 Task: Create a rule when a start date between 1 and 7 working days from now is removed from a card by anyone except me.
Action: Mouse moved to (1374, 115)
Screenshot: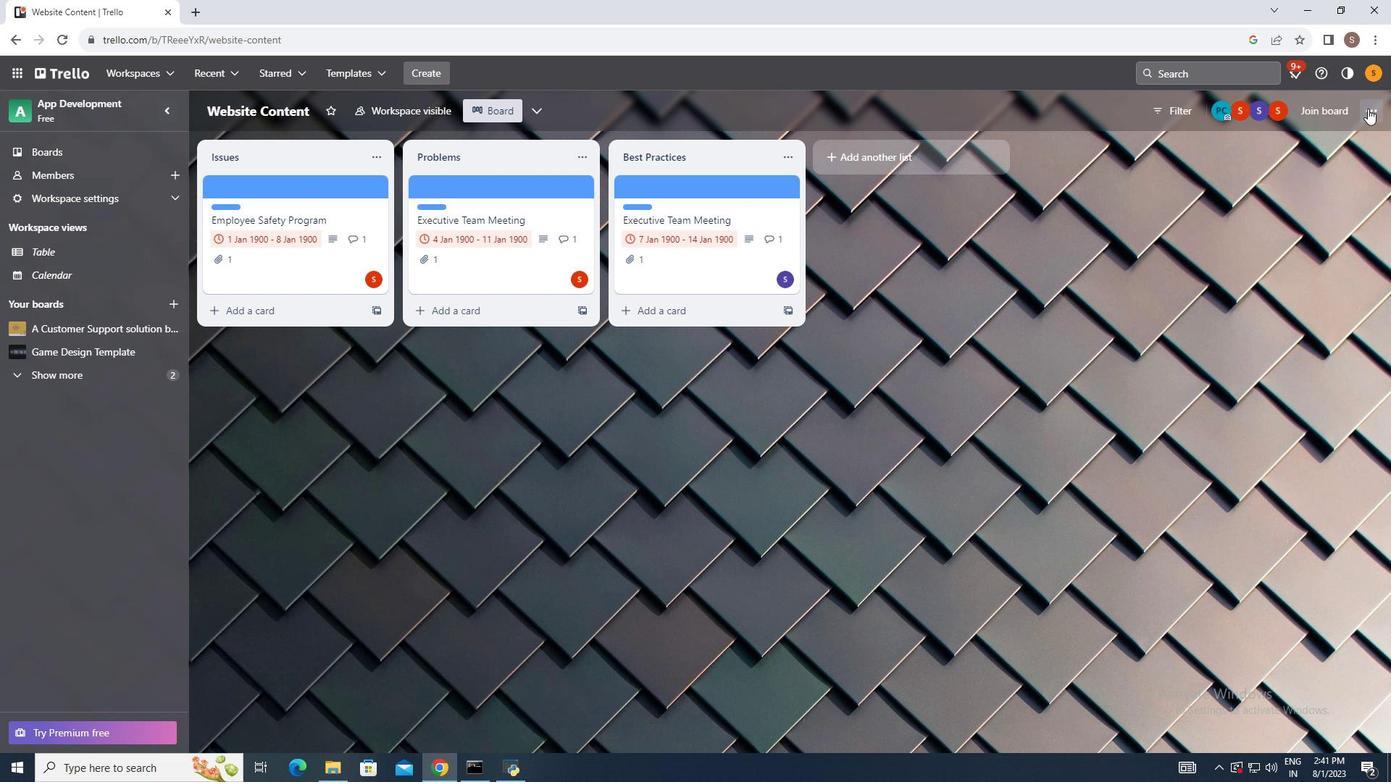 
Action: Mouse pressed left at (1374, 115)
Screenshot: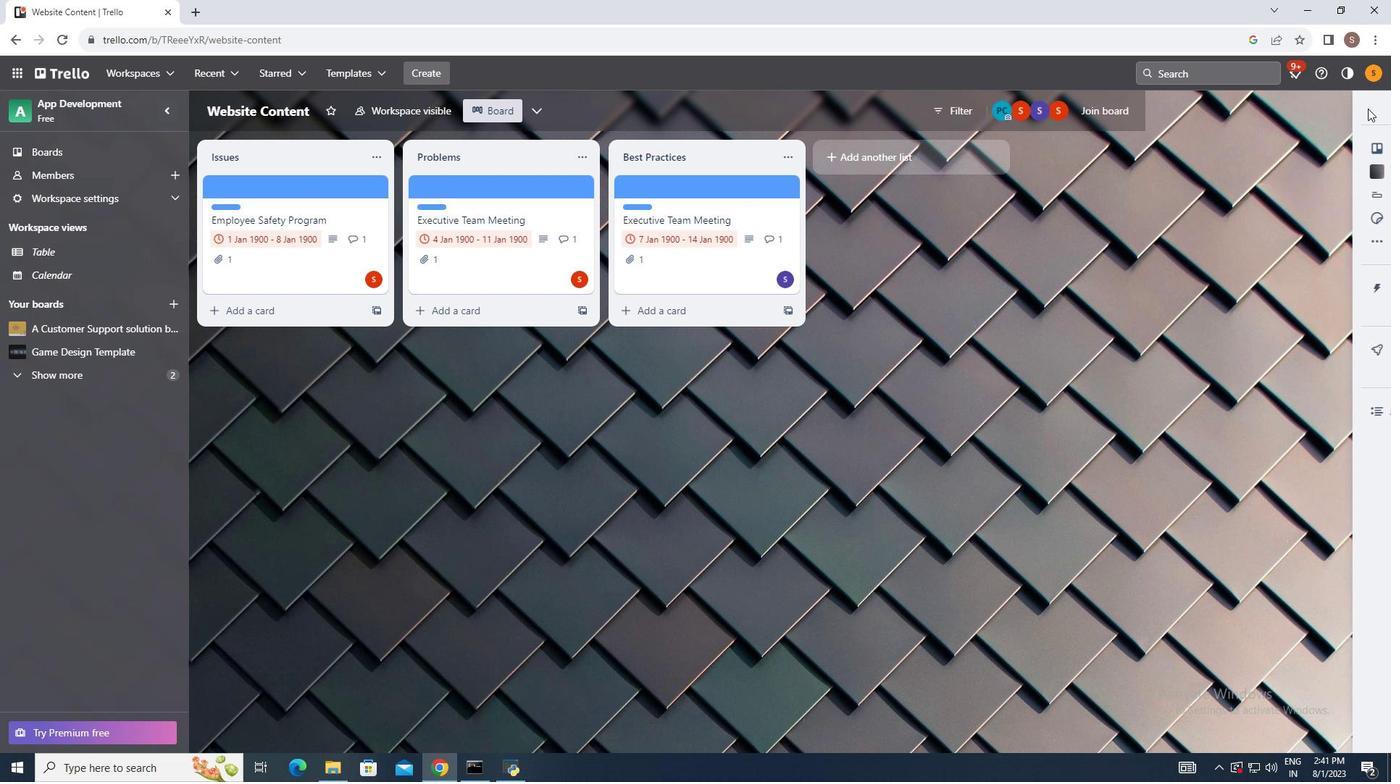 
Action: Mouse moved to (1236, 294)
Screenshot: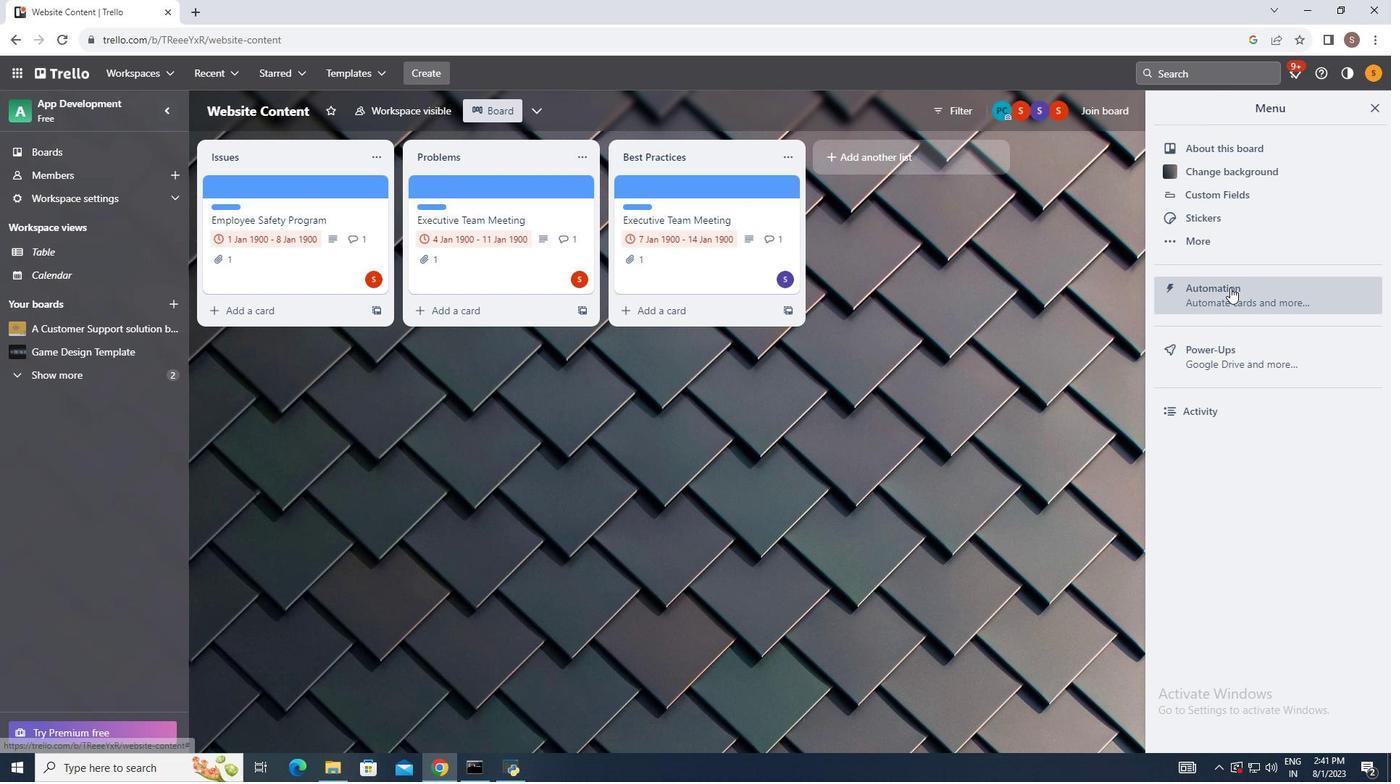 
Action: Mouse pressed left at (1236, 294)
Screenshot: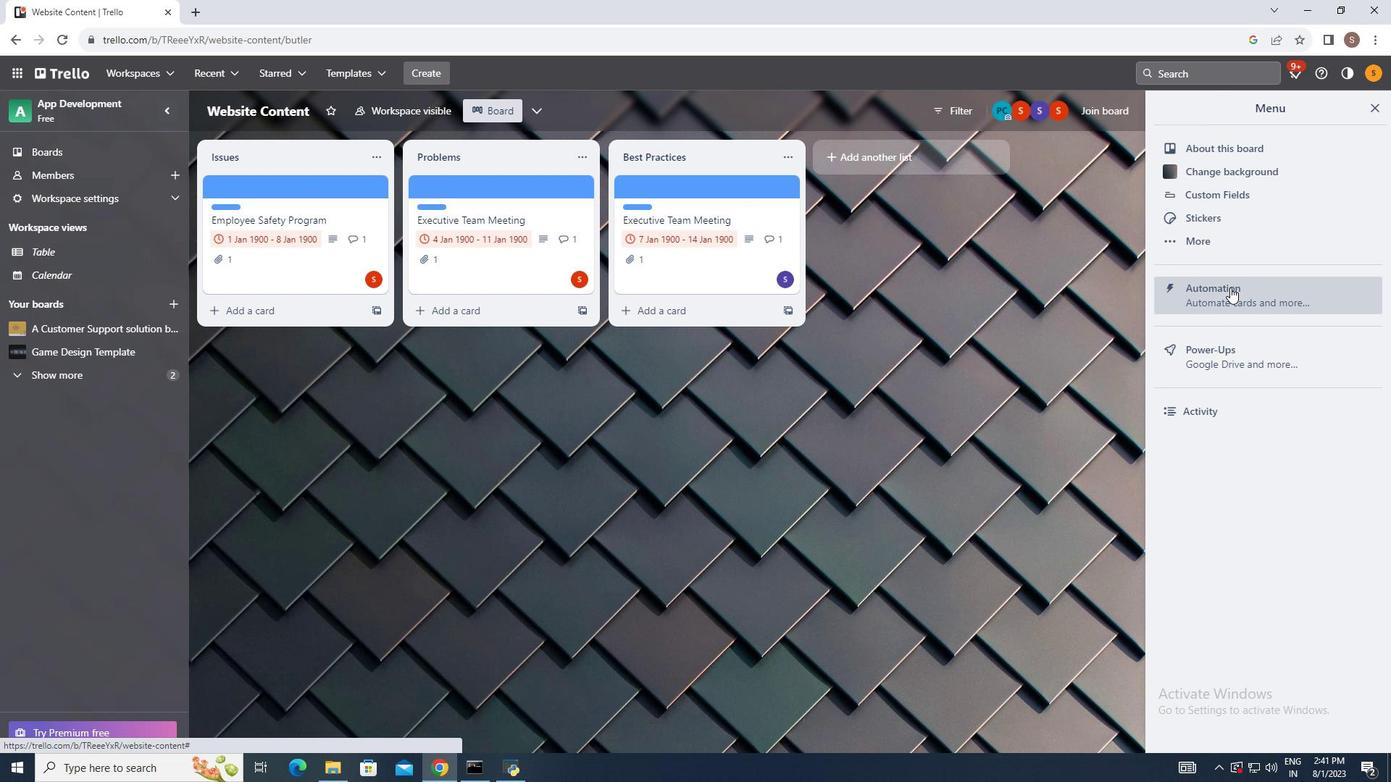 
Action: Mouse moved to (285, 249)
Screenshot: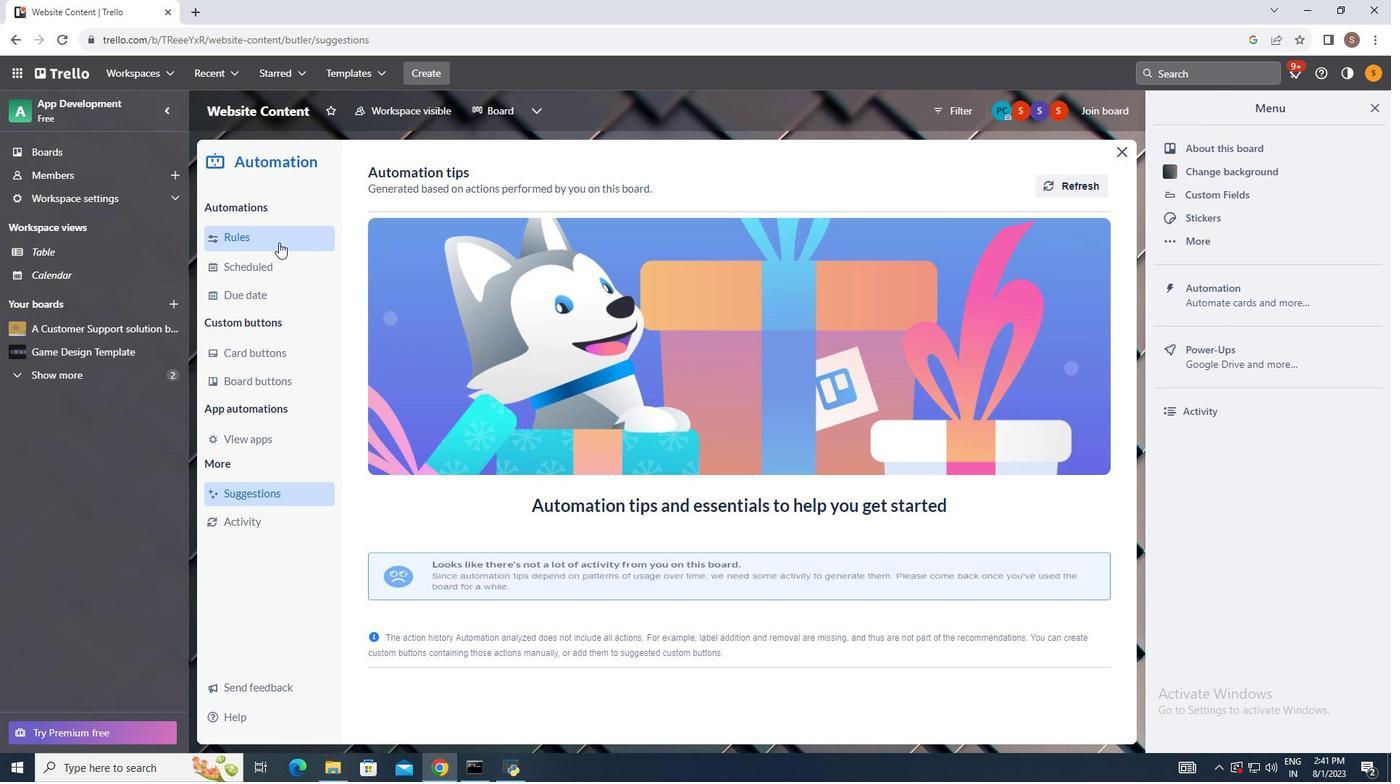
Action: Mouse pressed left at (285, 249)
Screenshot: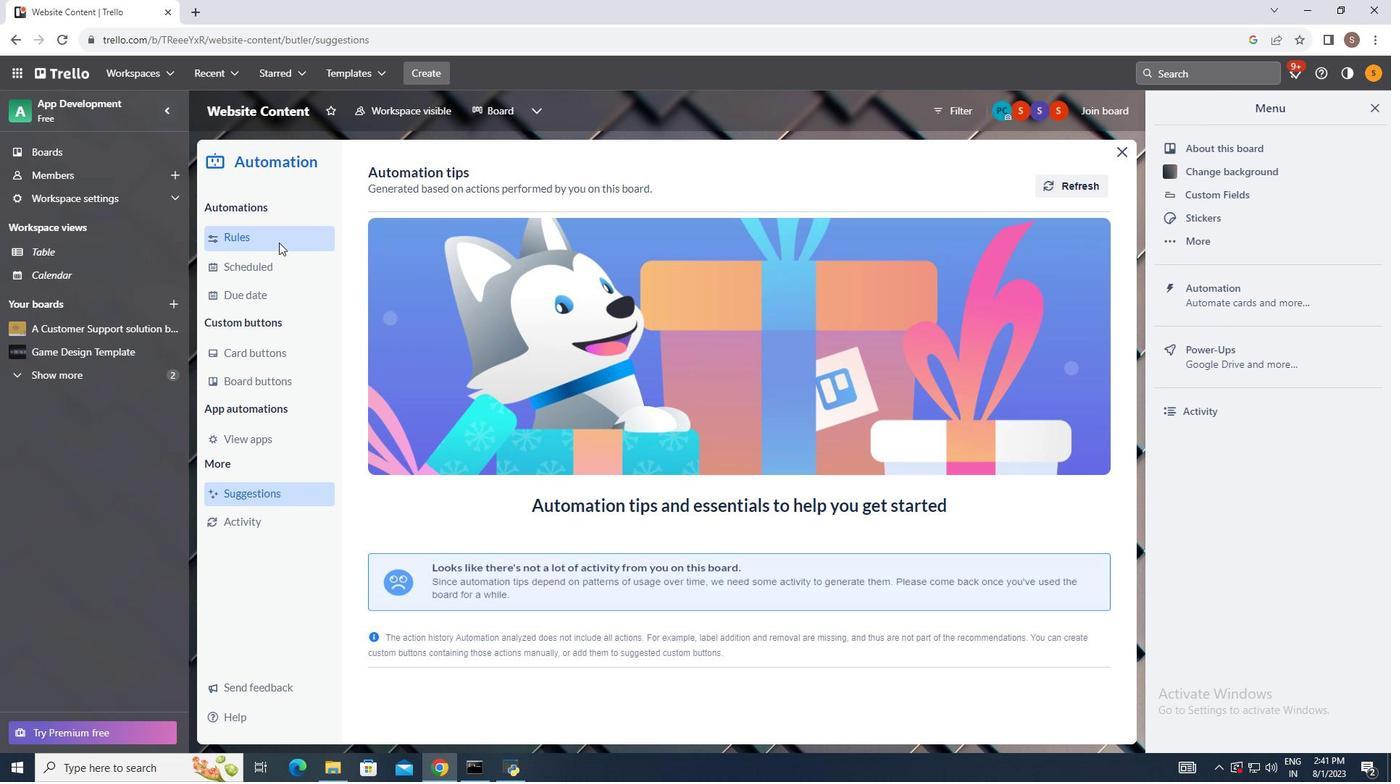 
Action: Mouse moved to (988, 183)
Screenshot: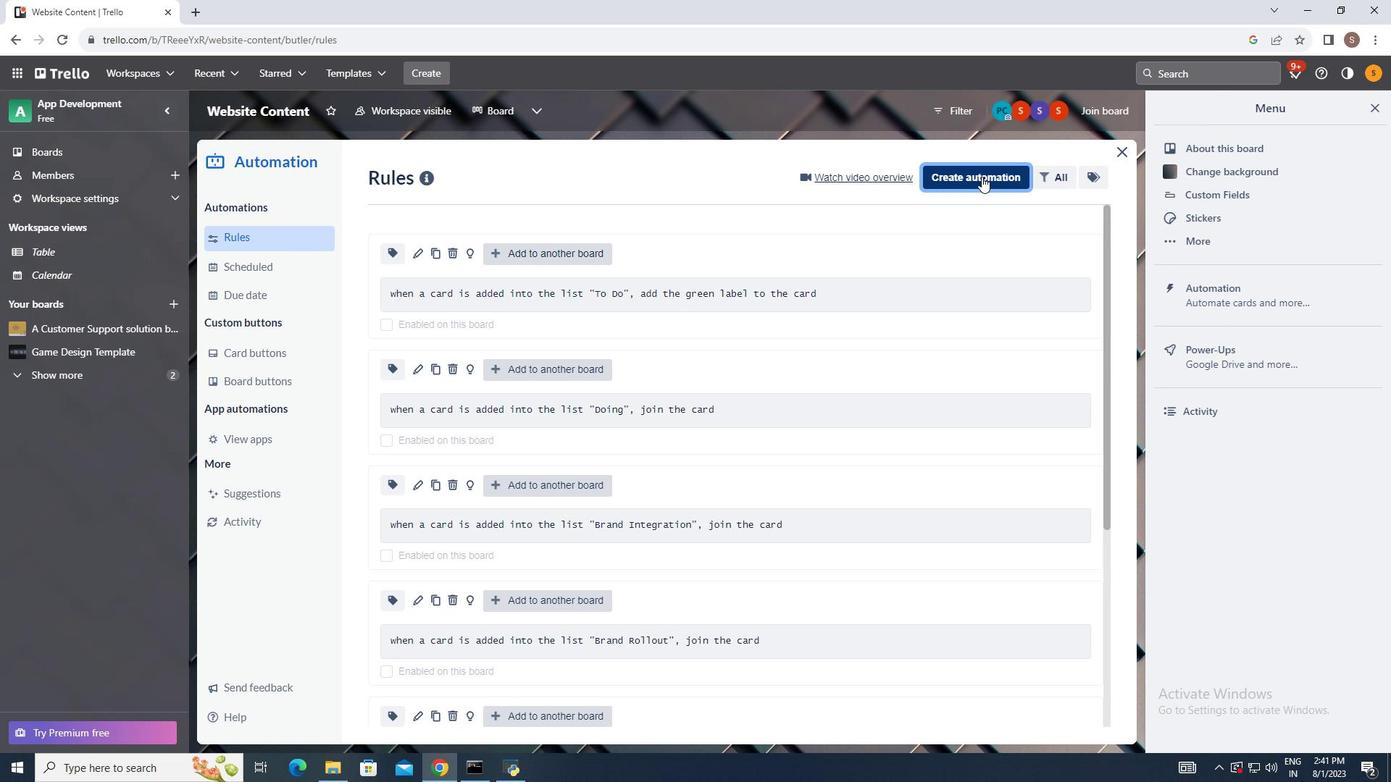 
Action: Mouse pressed left at (988, 183)
Screenshot: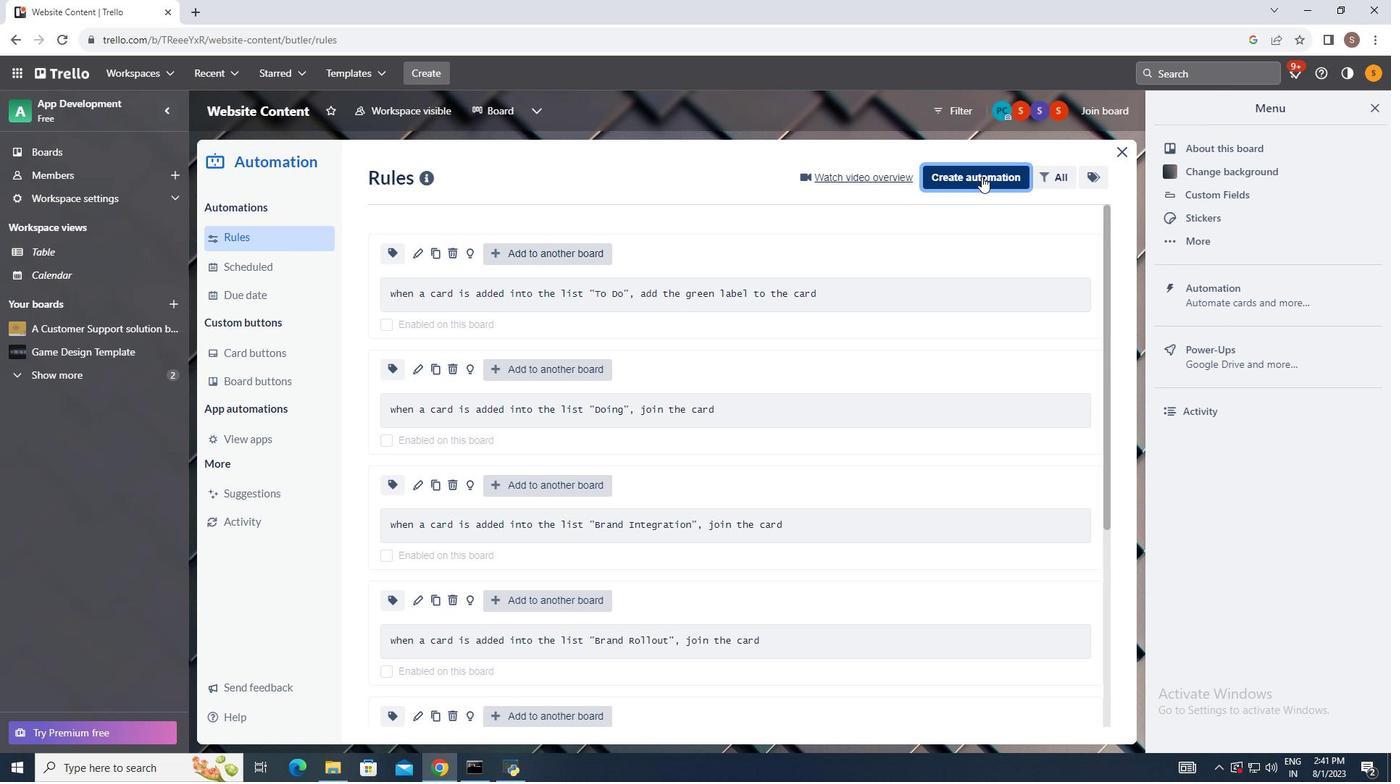 
Action: Mouse moved to (726, 317)
Screenshot: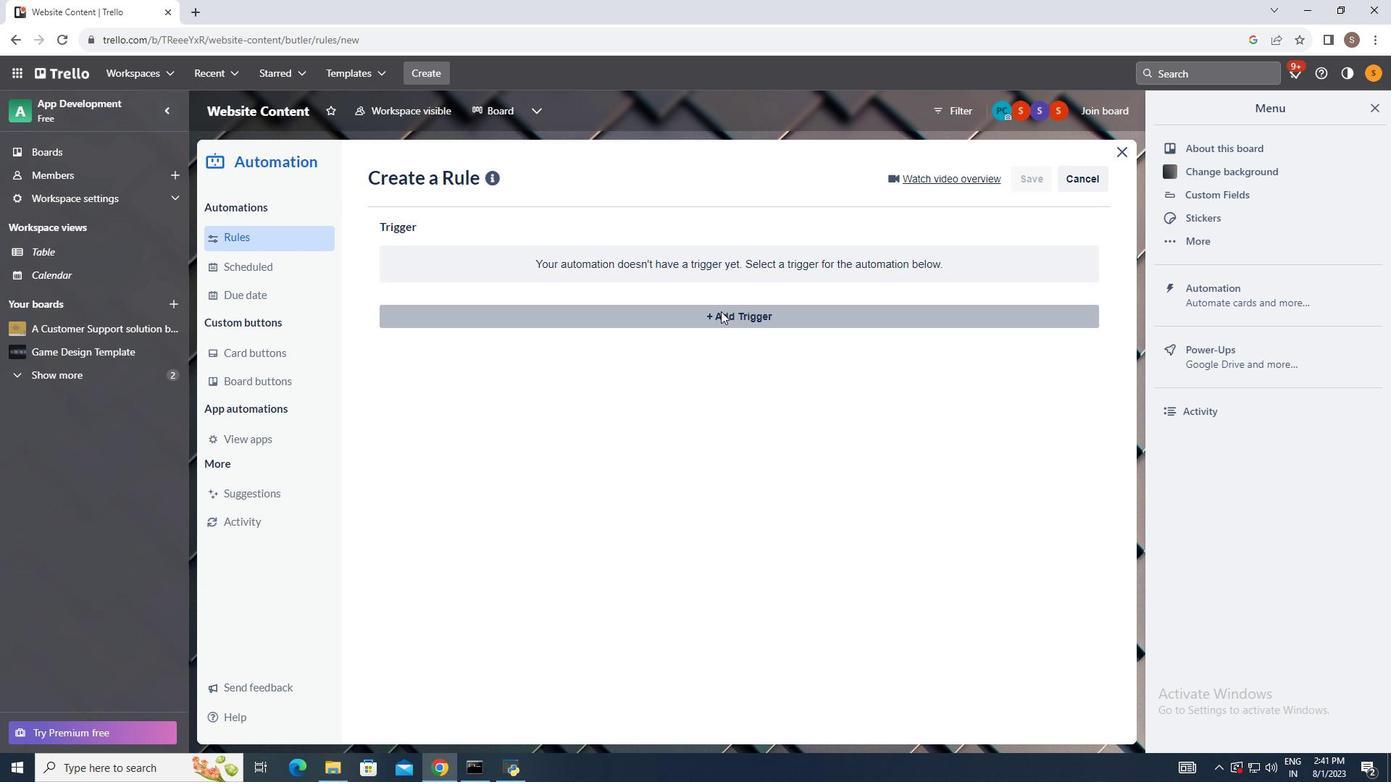 
Action: Mouse pressed left at (726, 317)
Screenshot: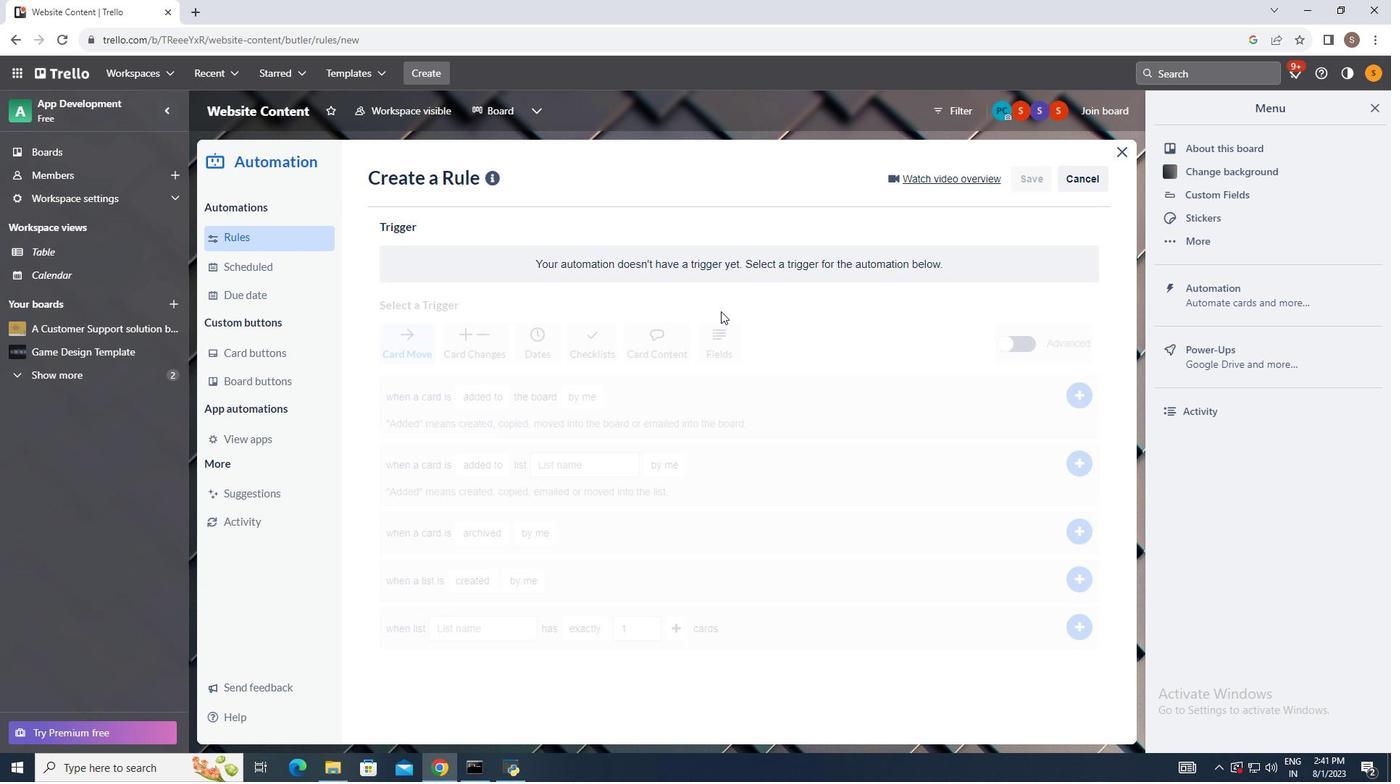 
Action: Mouse moved to (552, 378)
Screenshot: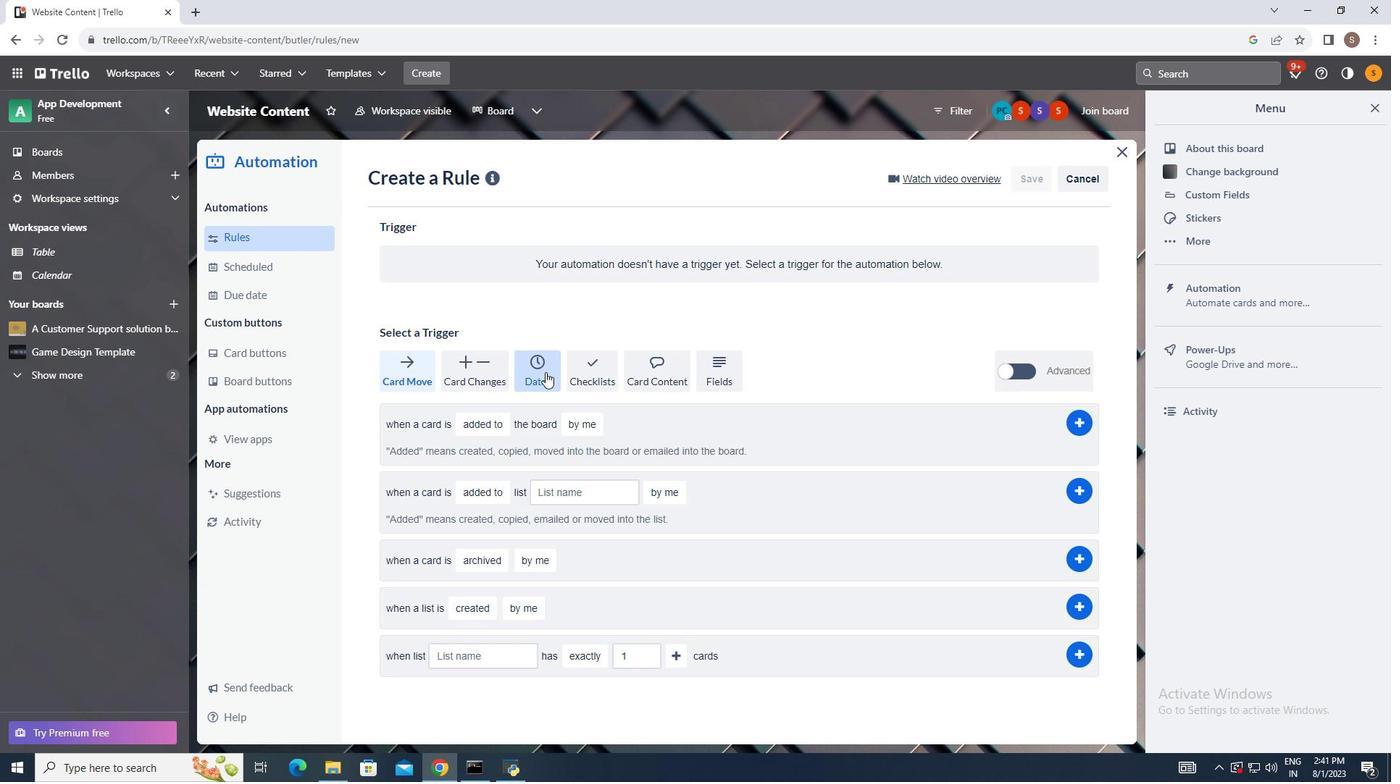 
Action: Mouse pressed left at (552, 378)
Screenshot: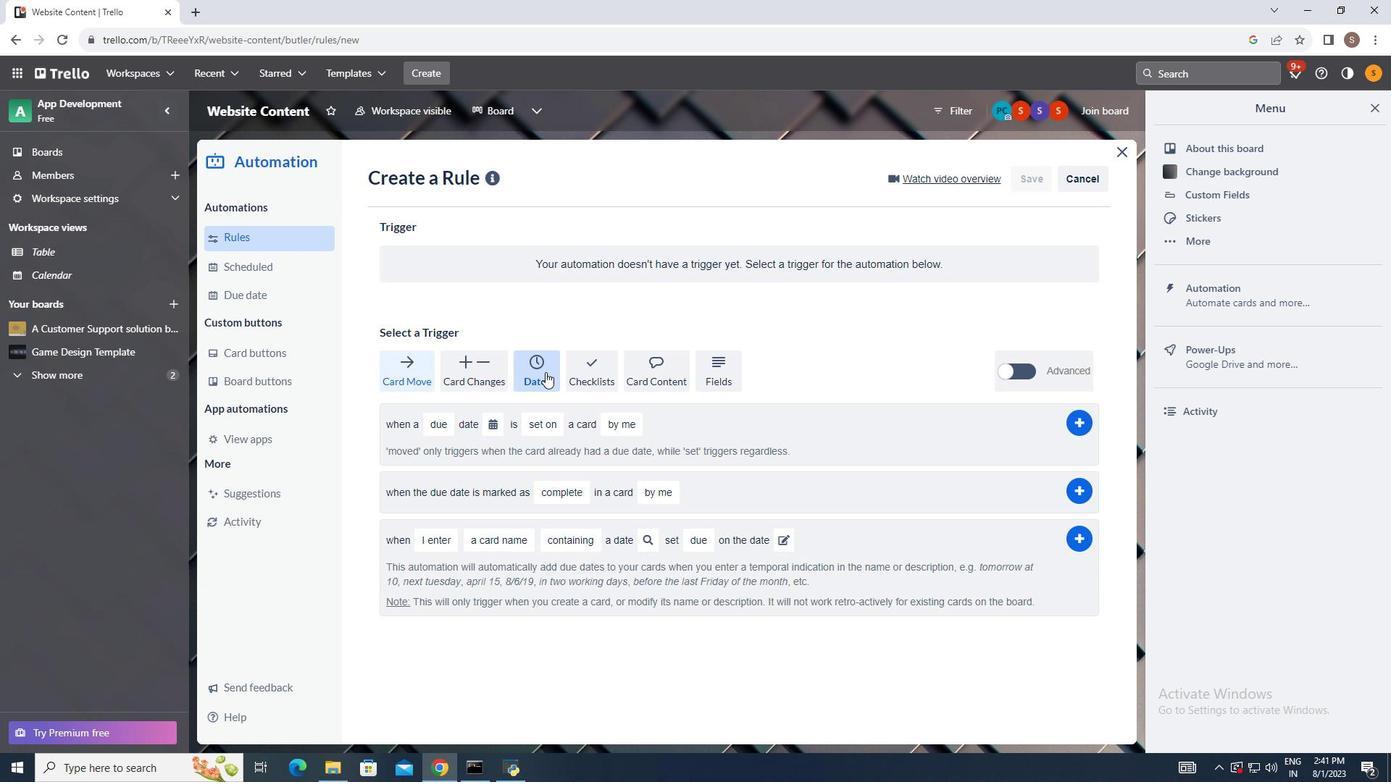 
Action: Mouse moved to (452, 424)
Screenshot: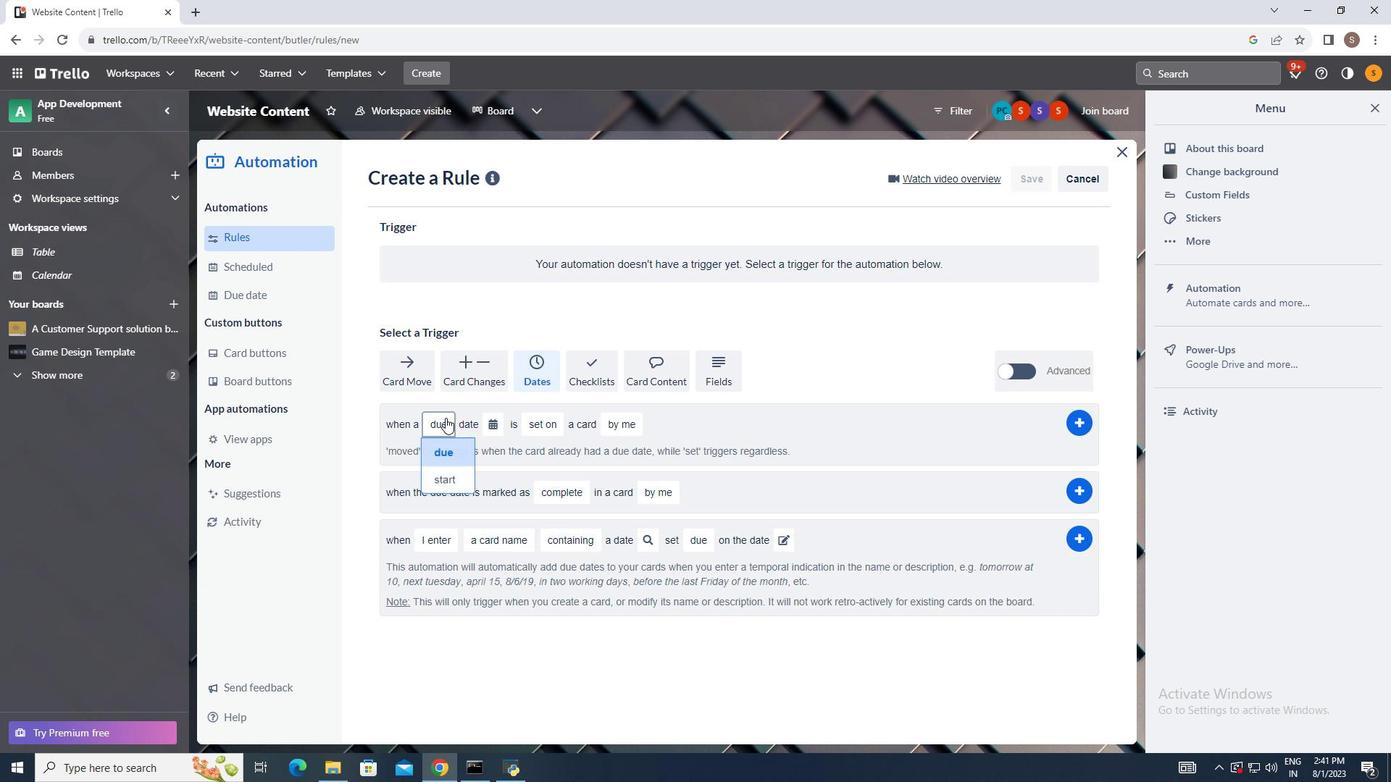 
Action: Mouse pressed left at (452, 424)
Screenshot: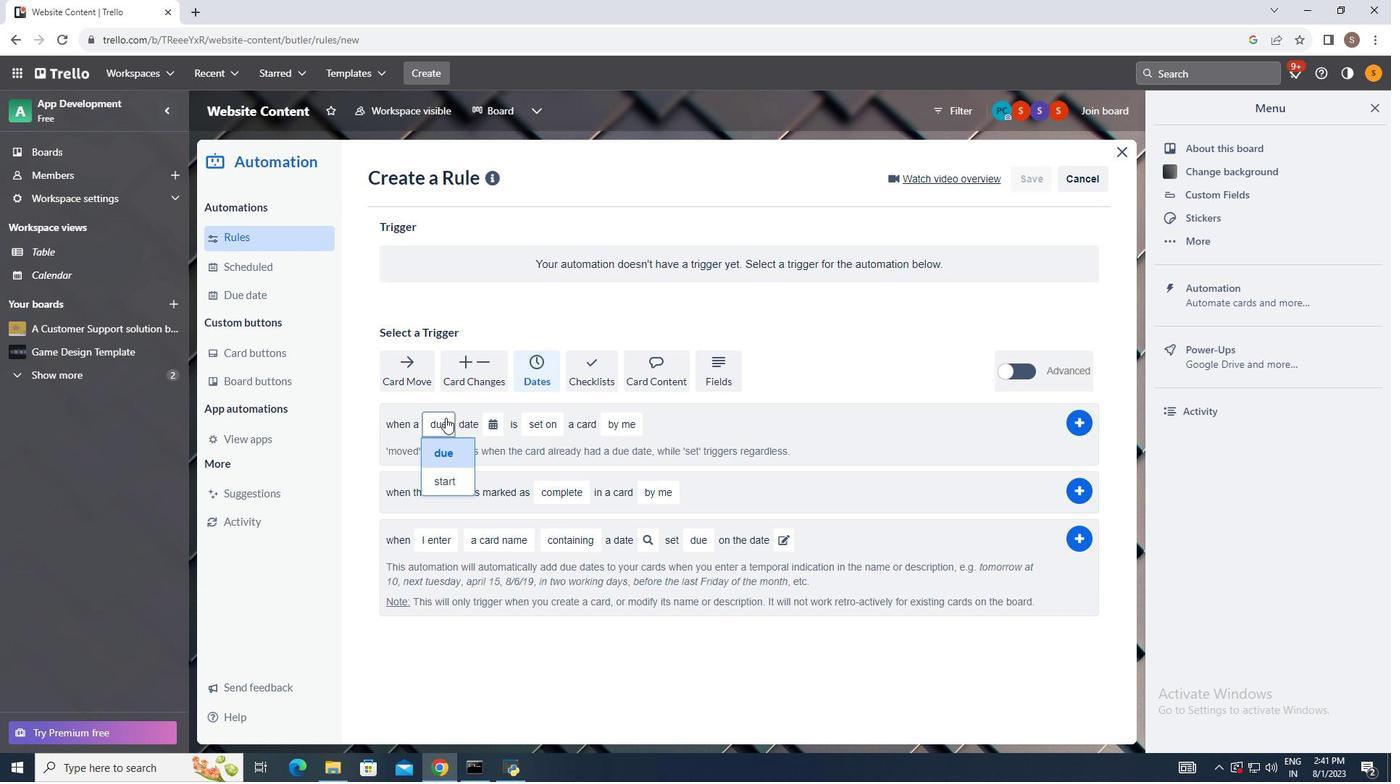 
Action: Mouse moved to (447, 481)
Screenshot: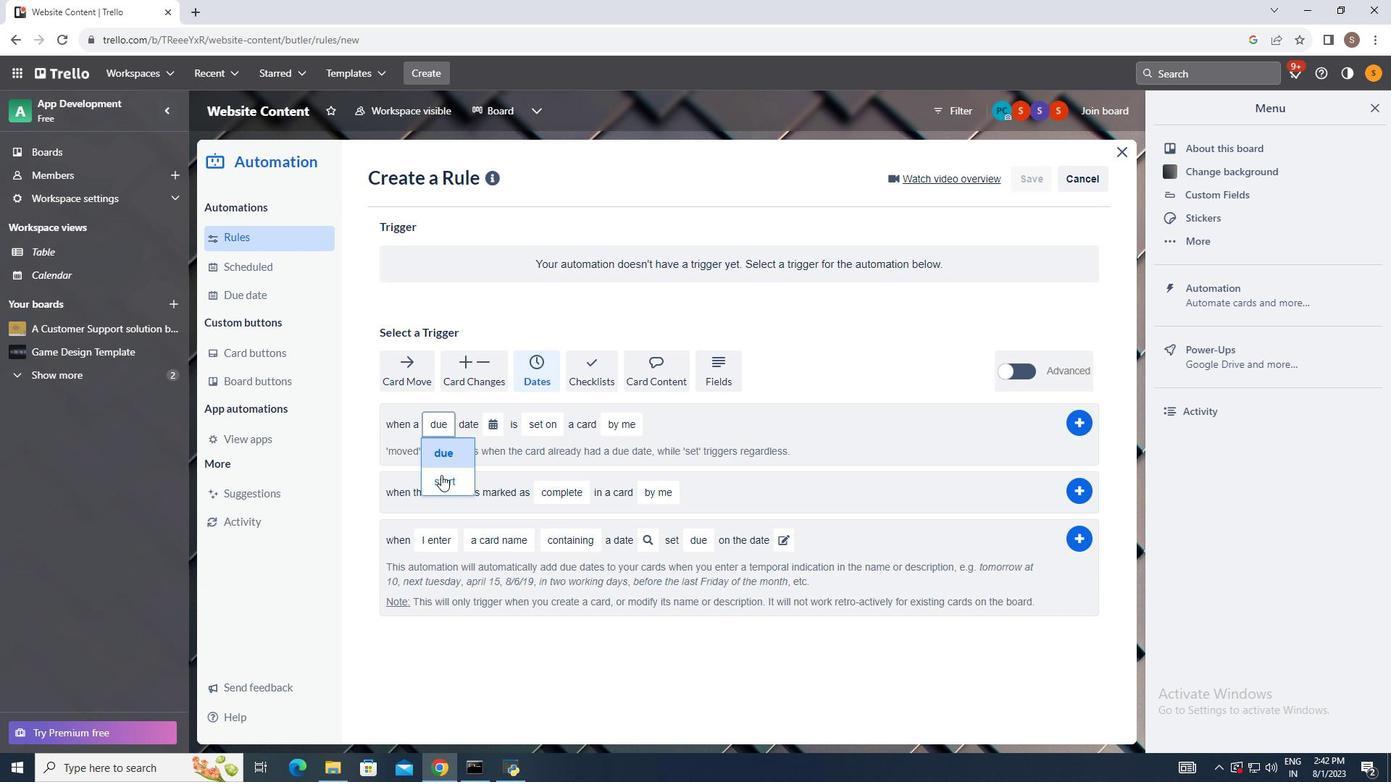 
Action: Mouse pressed left at (447, 481)
Screenshot: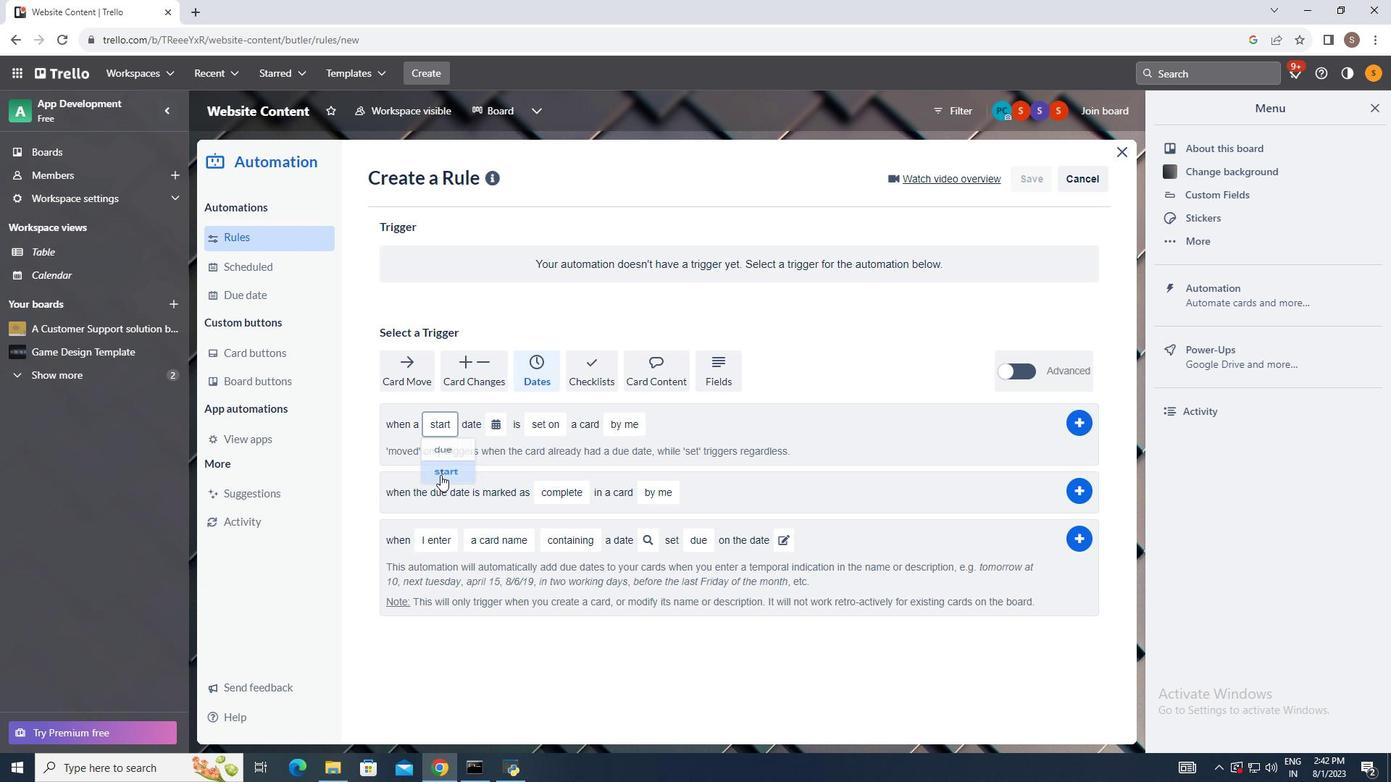 
Action: Mouse moved to (502, 426)
Screenshot: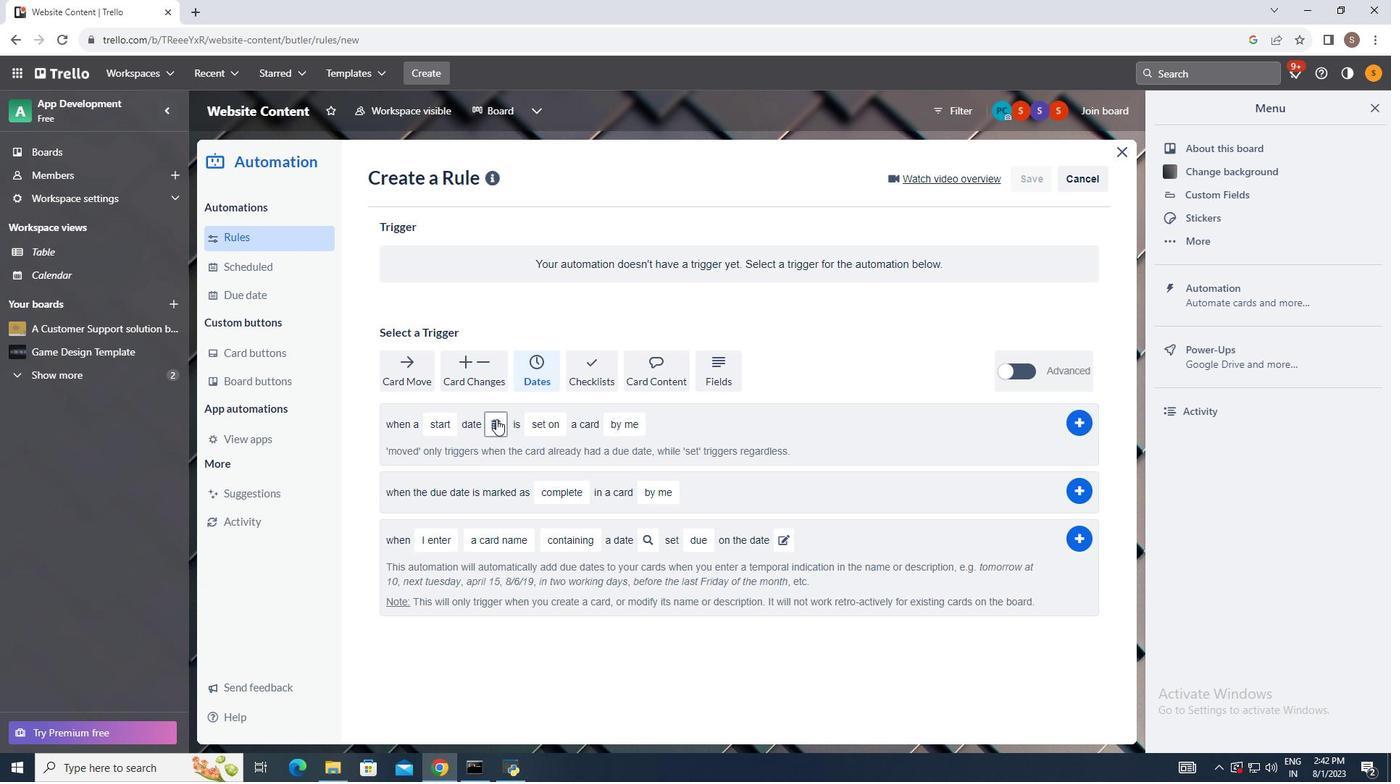 
Action: Mouse pressed left at (502, 426)
Screenshot: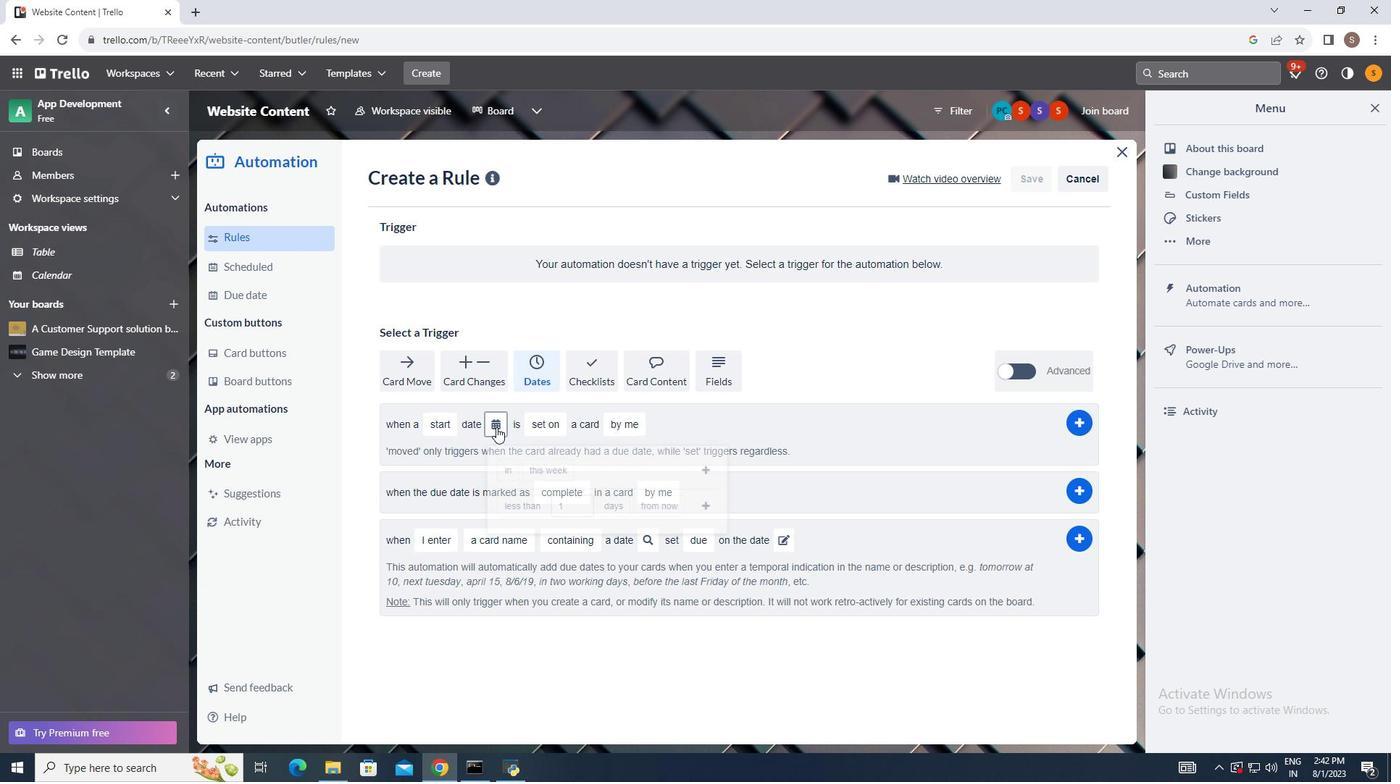 
Action: Mouse moved to (531, 522)
Screenshot: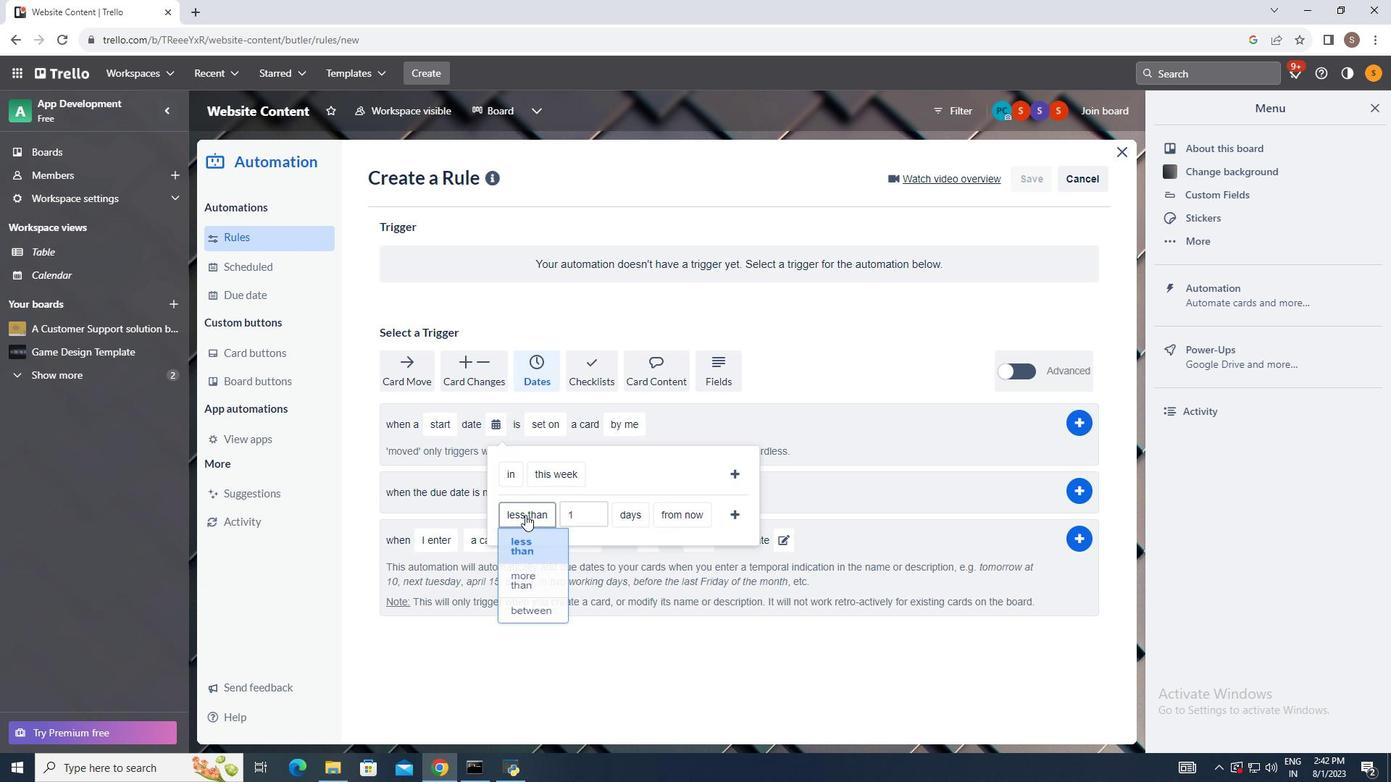 
Action: Mouse pressed left at (531, 522)
Screenshot: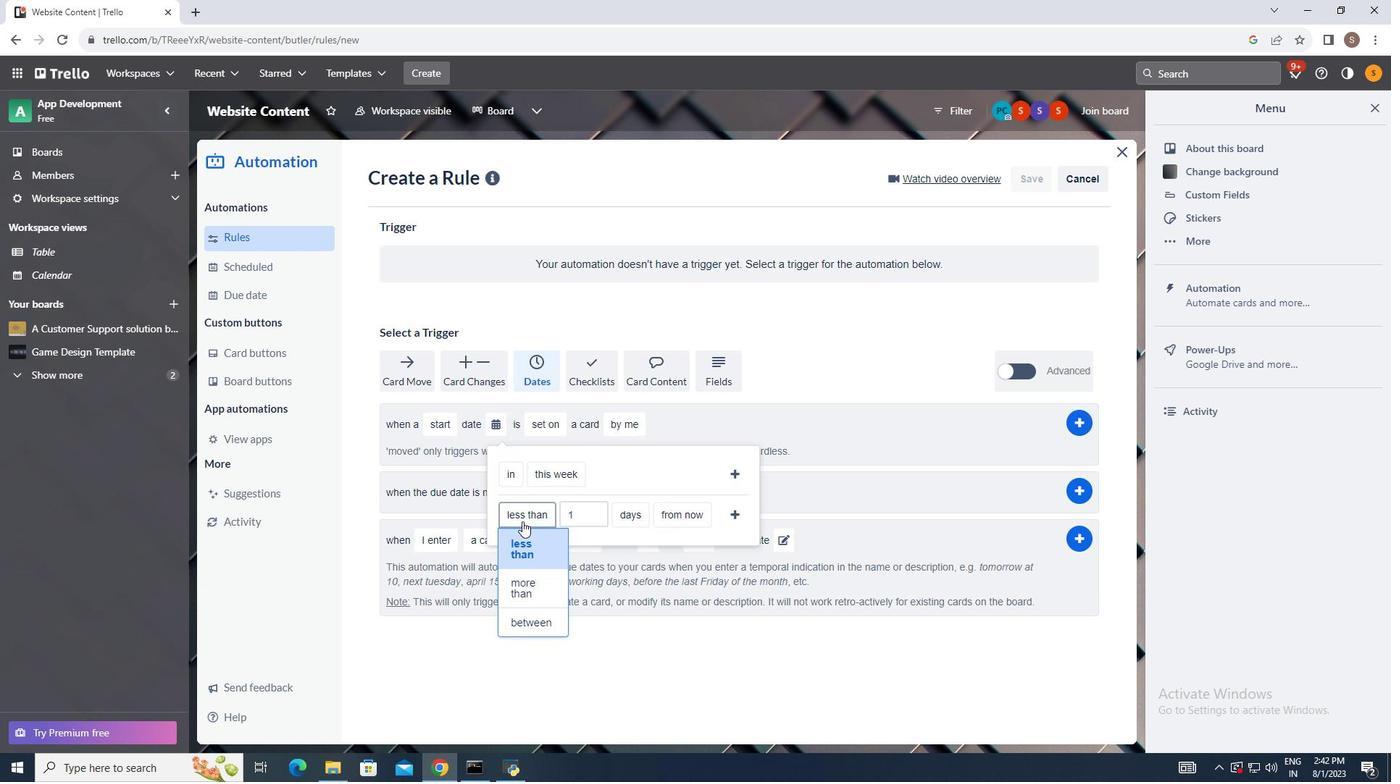
Action: Mouse moved to (542, 628)
Screenshot: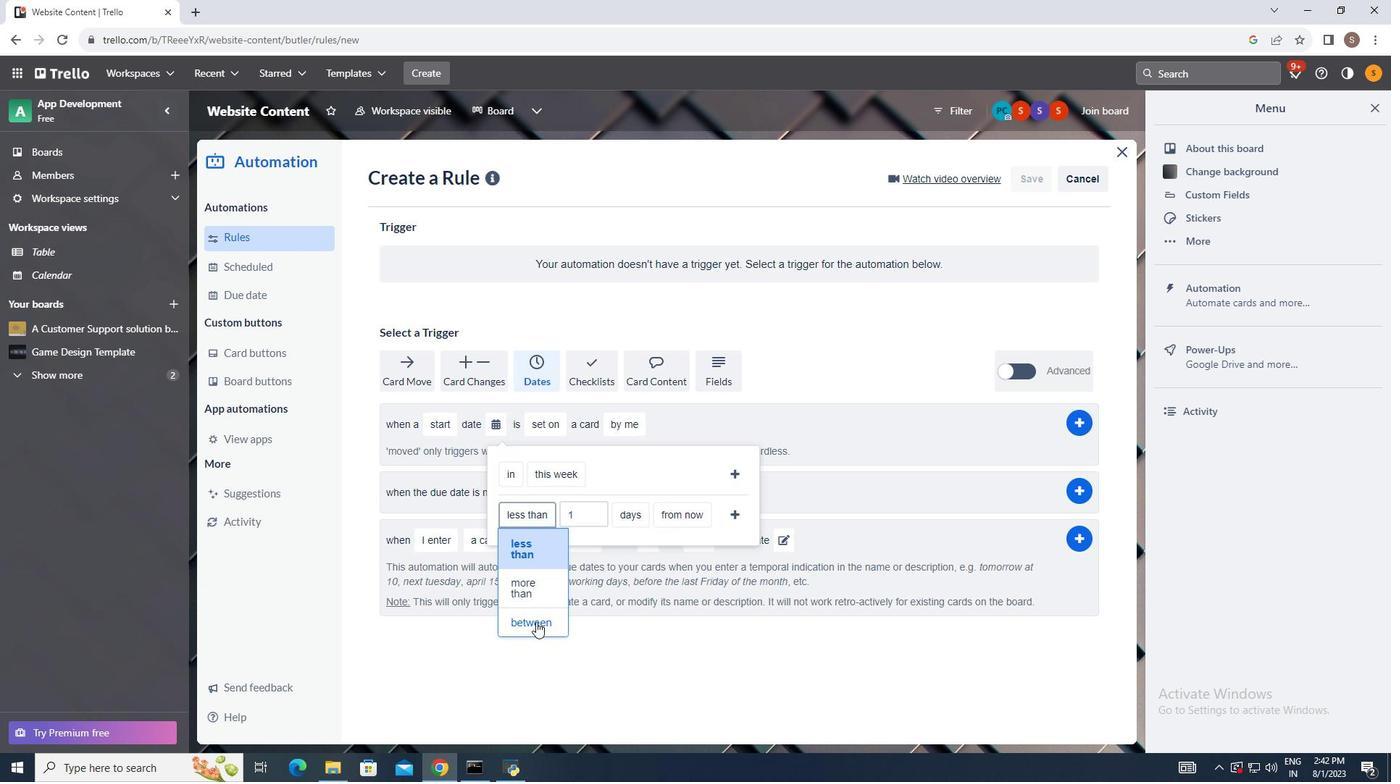 
Action: Mouse pressed left at (542, 628)
Screenshot: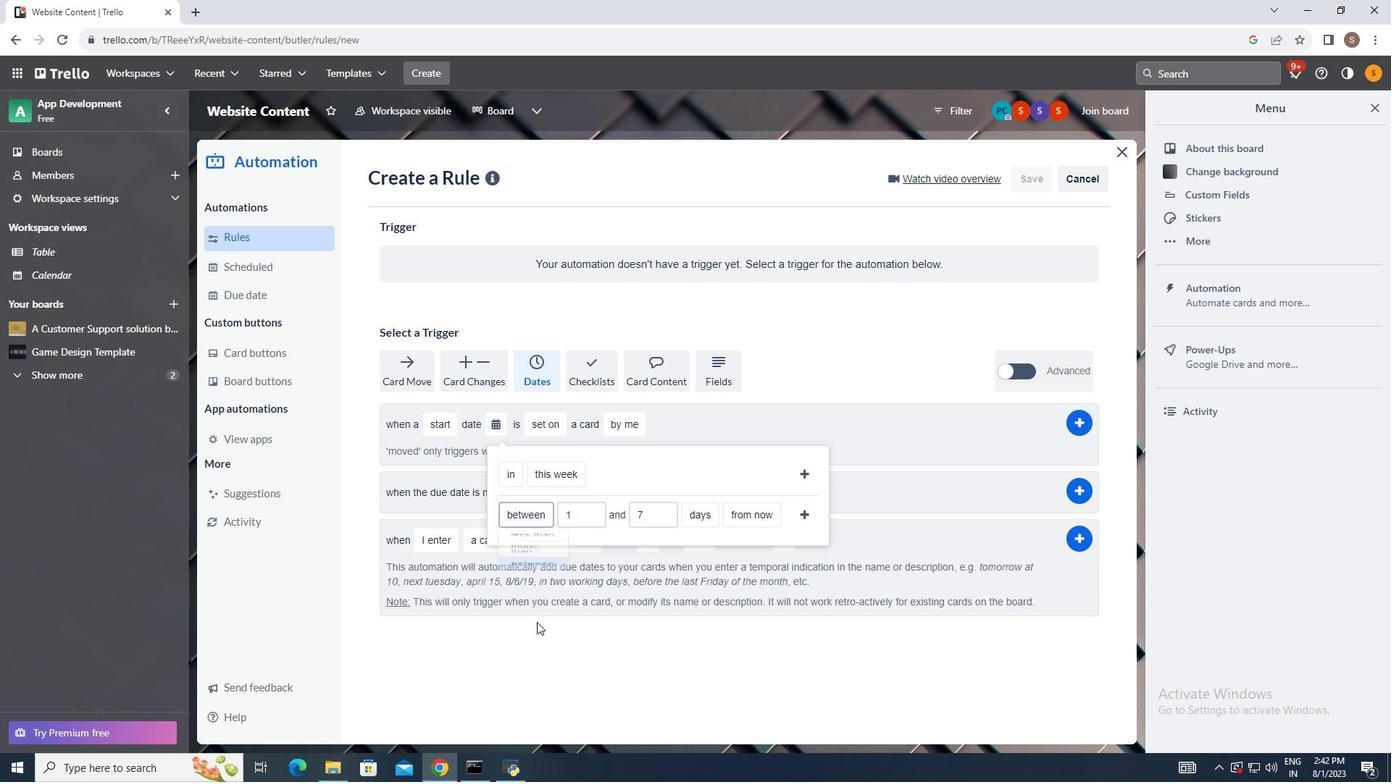 
Action: Mouse moved to (702, 523)
Screenshot: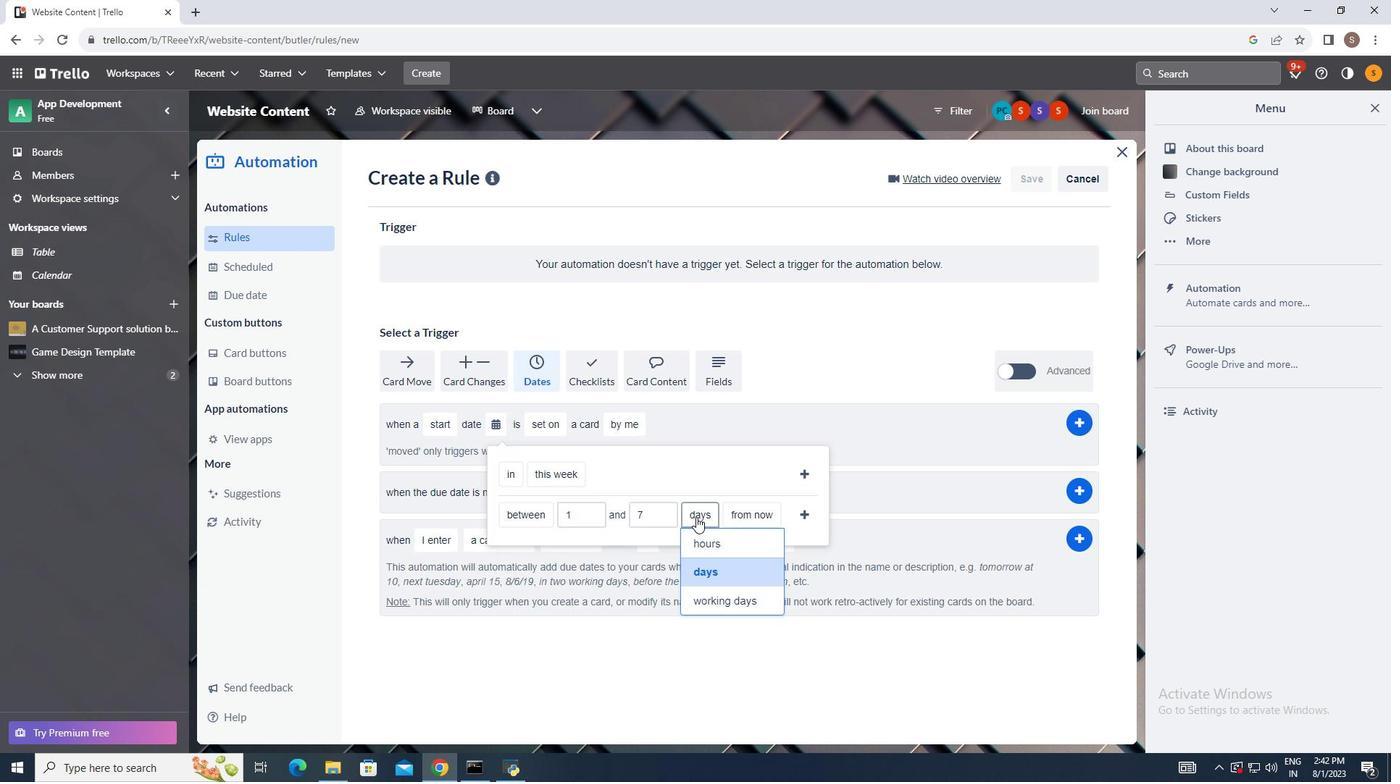 
Action: Mouse pressed left at (702, 523)
Screenshot: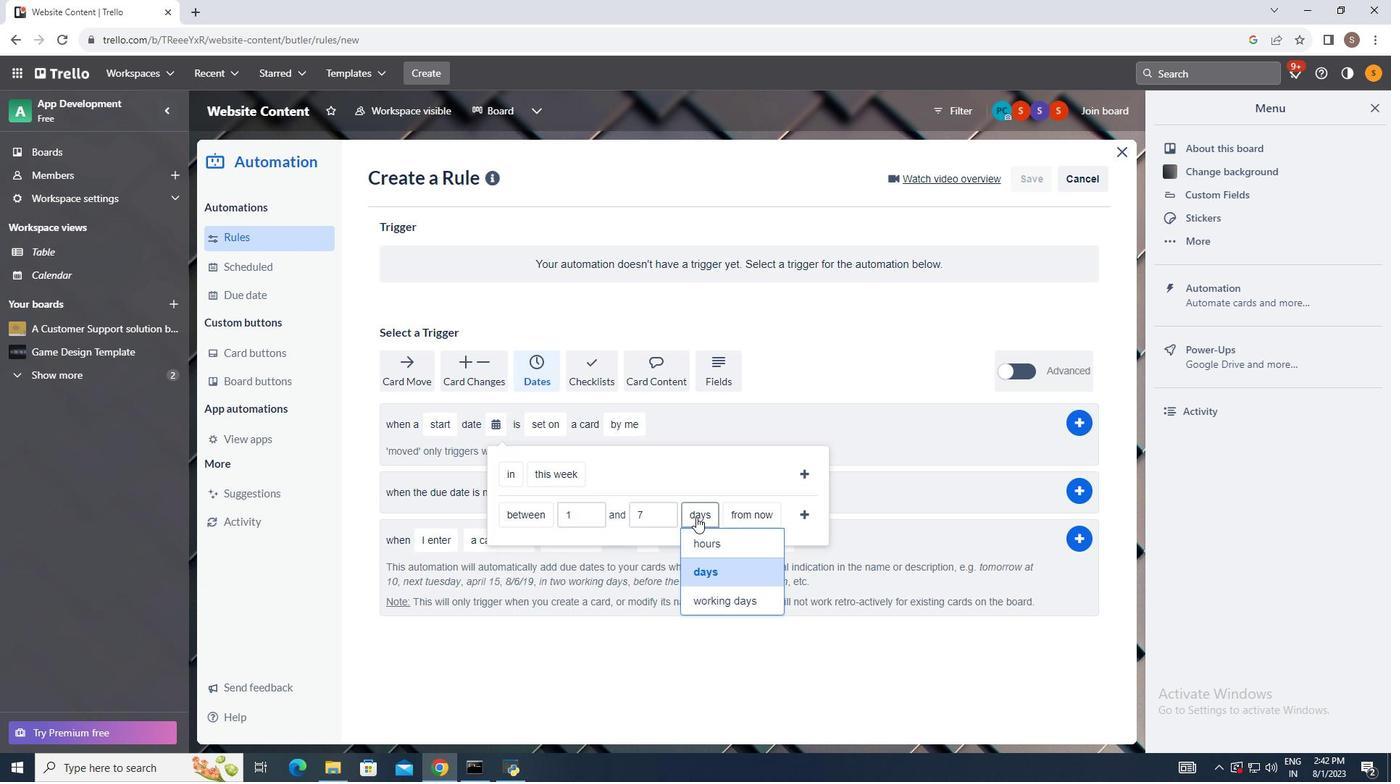 
Action: Mouse moved to (732, 606)
Screenshot: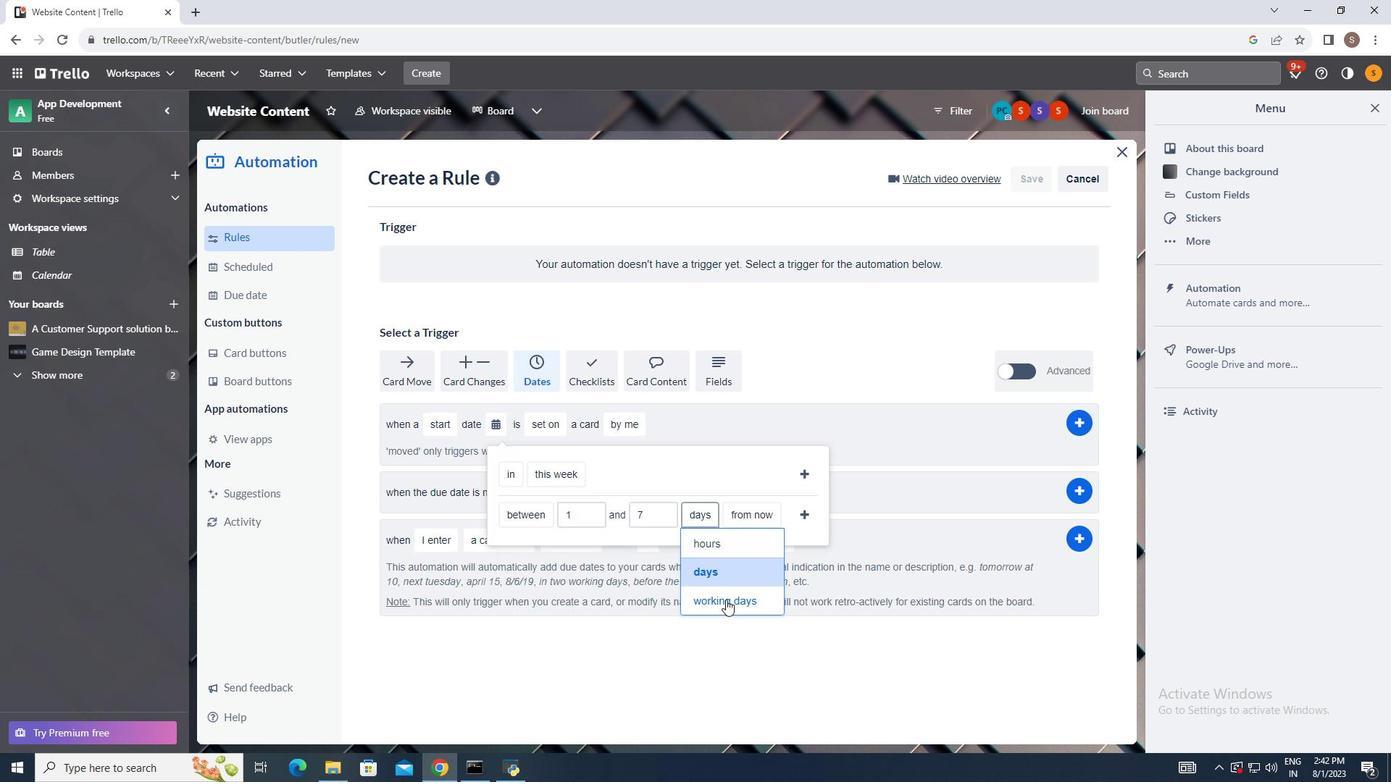 
Action: Mouse pressed left at (732, 606)
Screenshot: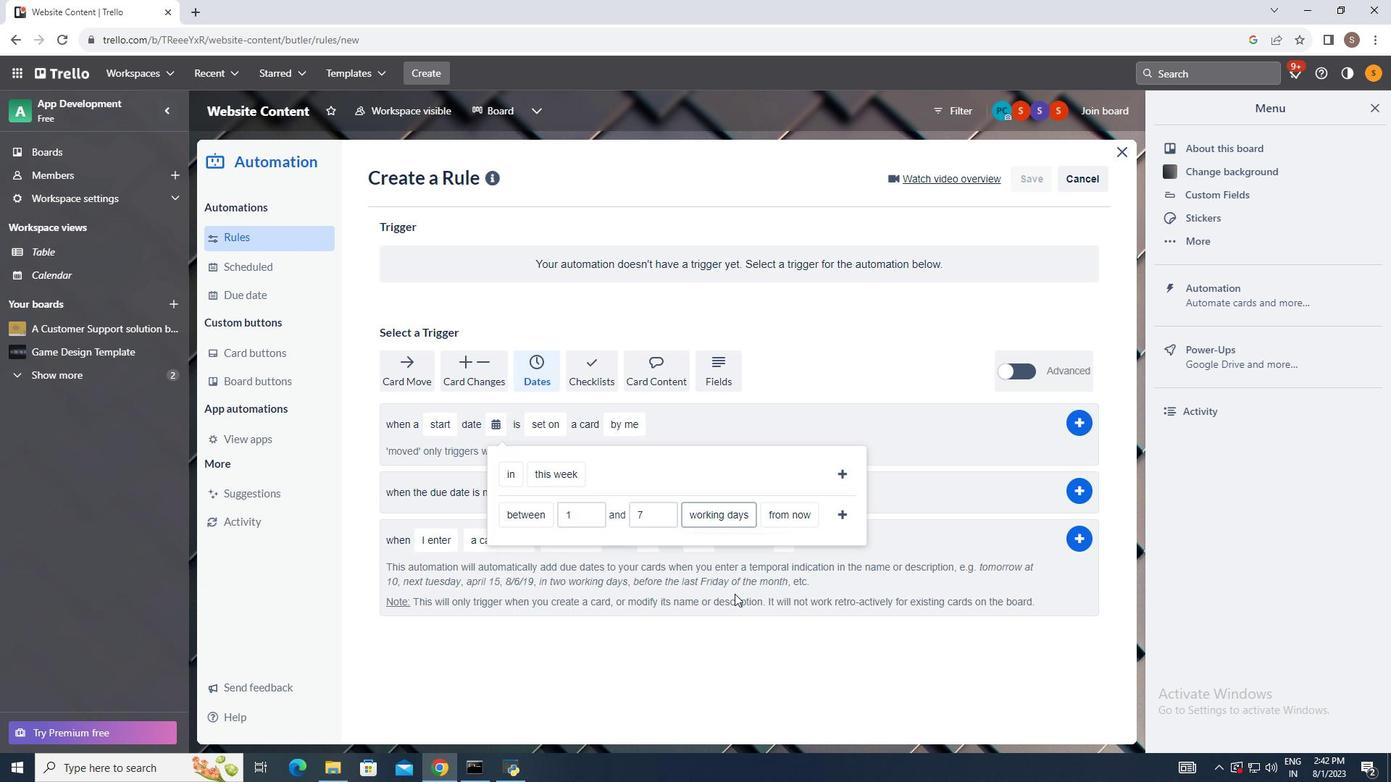 
Action: Mouse moved to (792, 520)
Screenshot: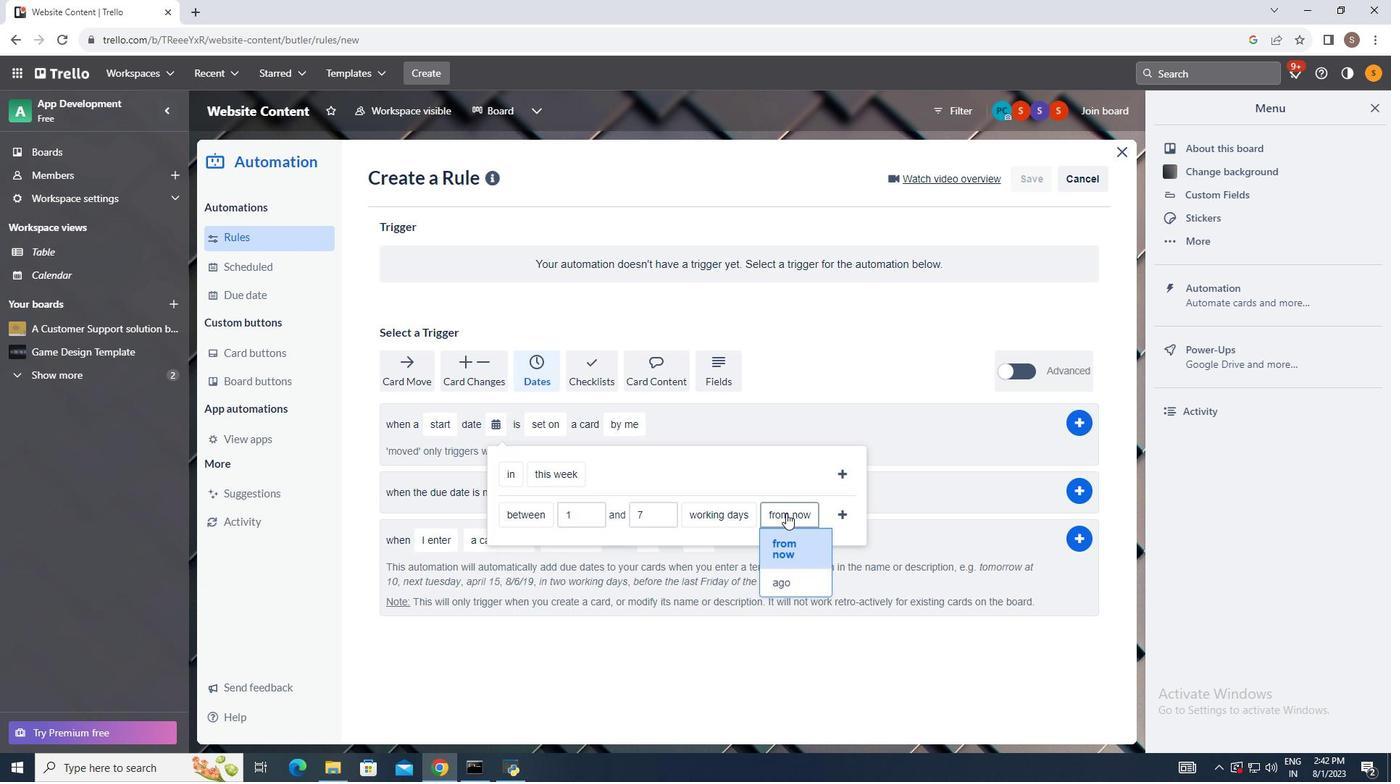
Action: Mouse pressed left at (792, 520)
Screenshot: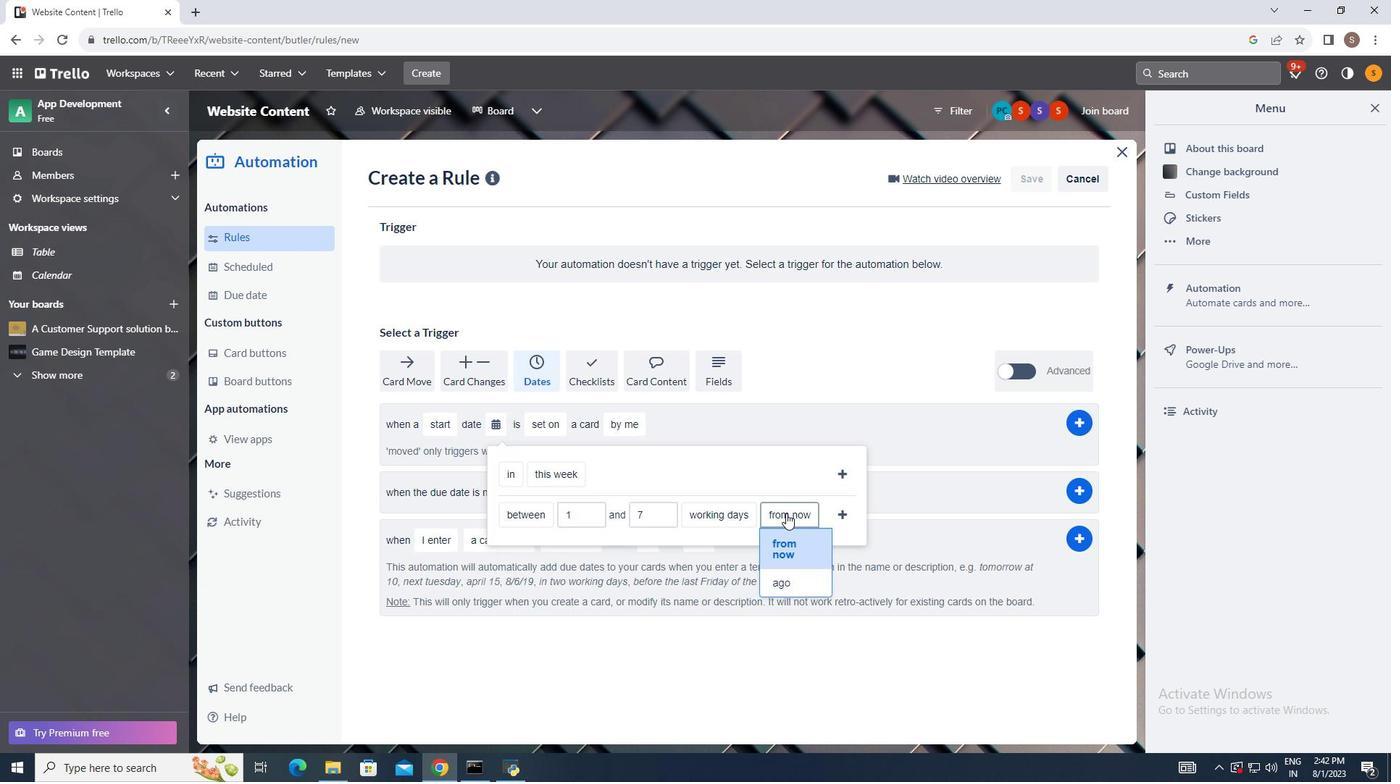 
Action: Mouse moved to (794, 555)
Screenshot: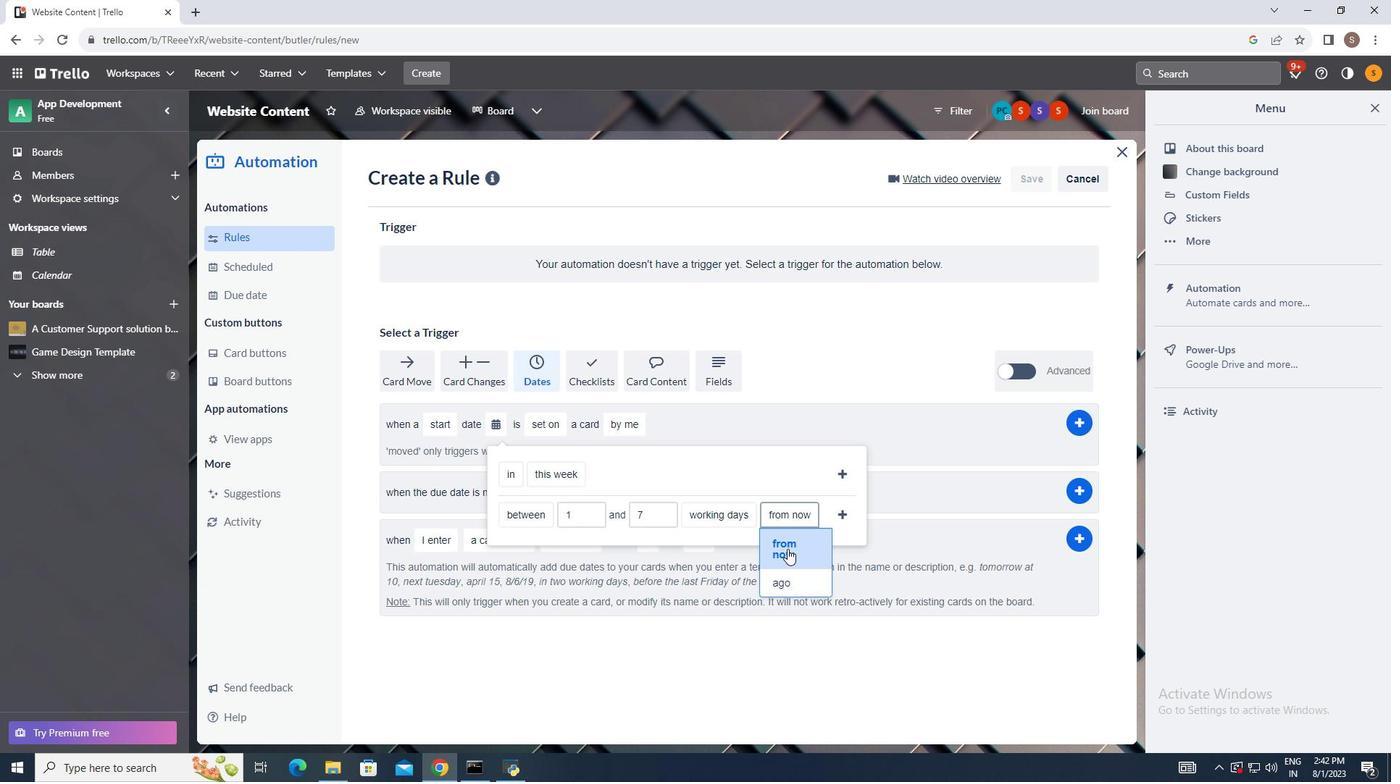 
Action: Mouse pressed left at (794, 555)
Screenshot: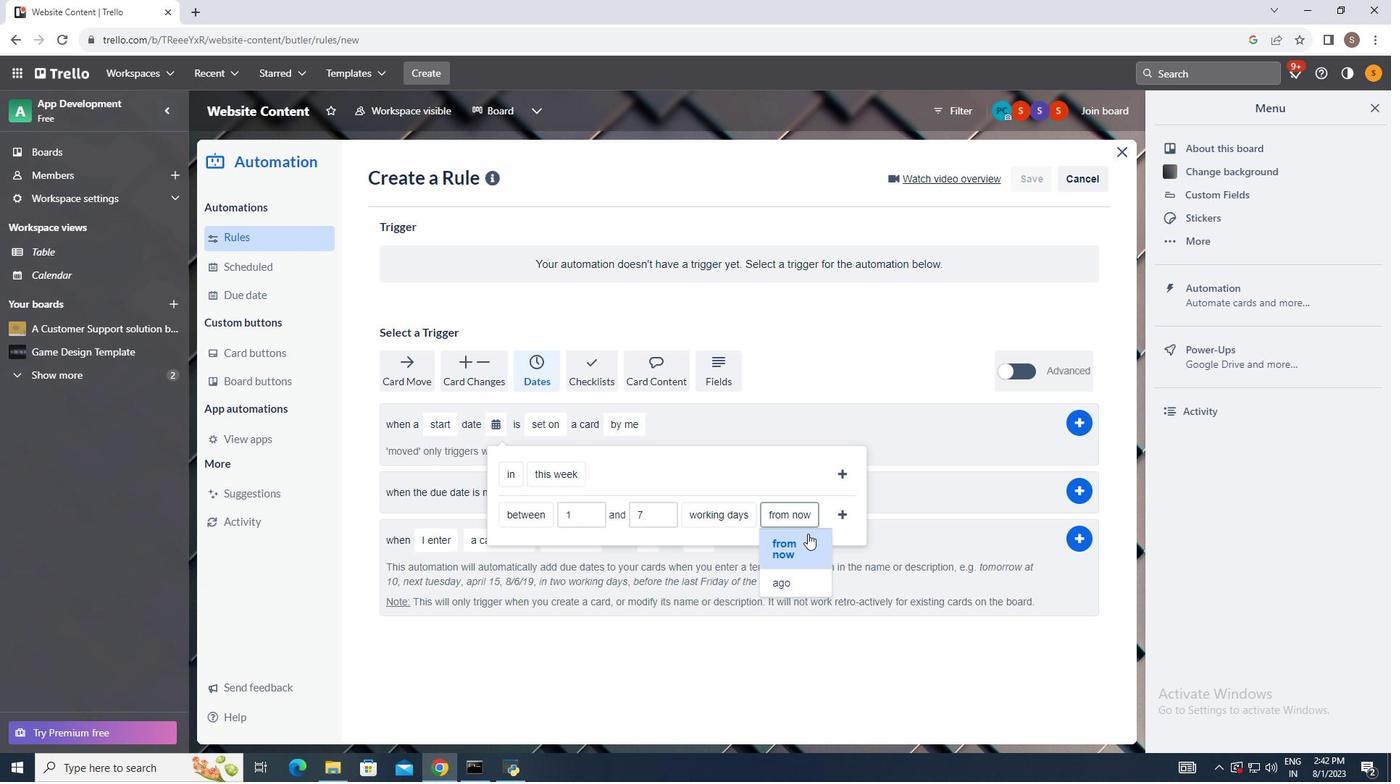 
Action: Mouse moved to (850, 517)
Screenshot: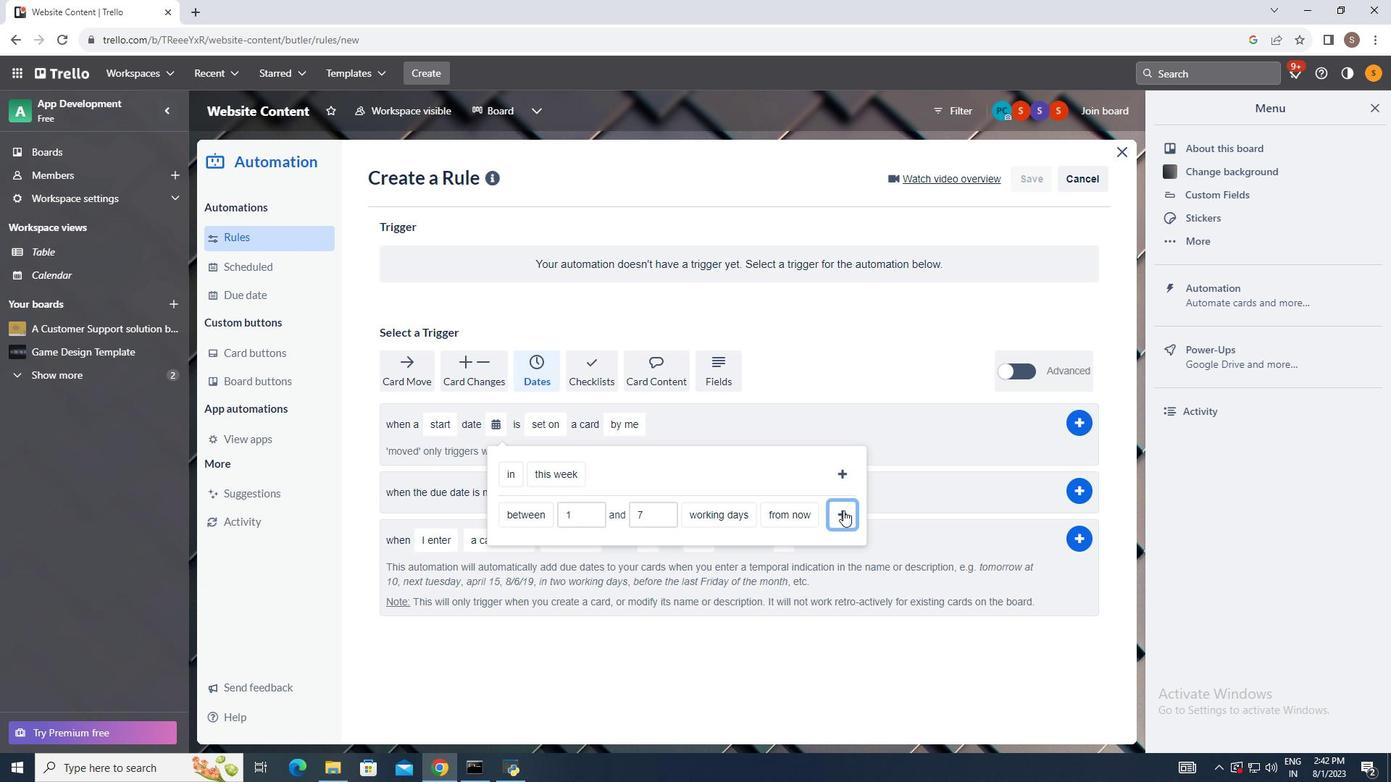 
Action: Mouse pressed left at (850, 517)
Screenshot: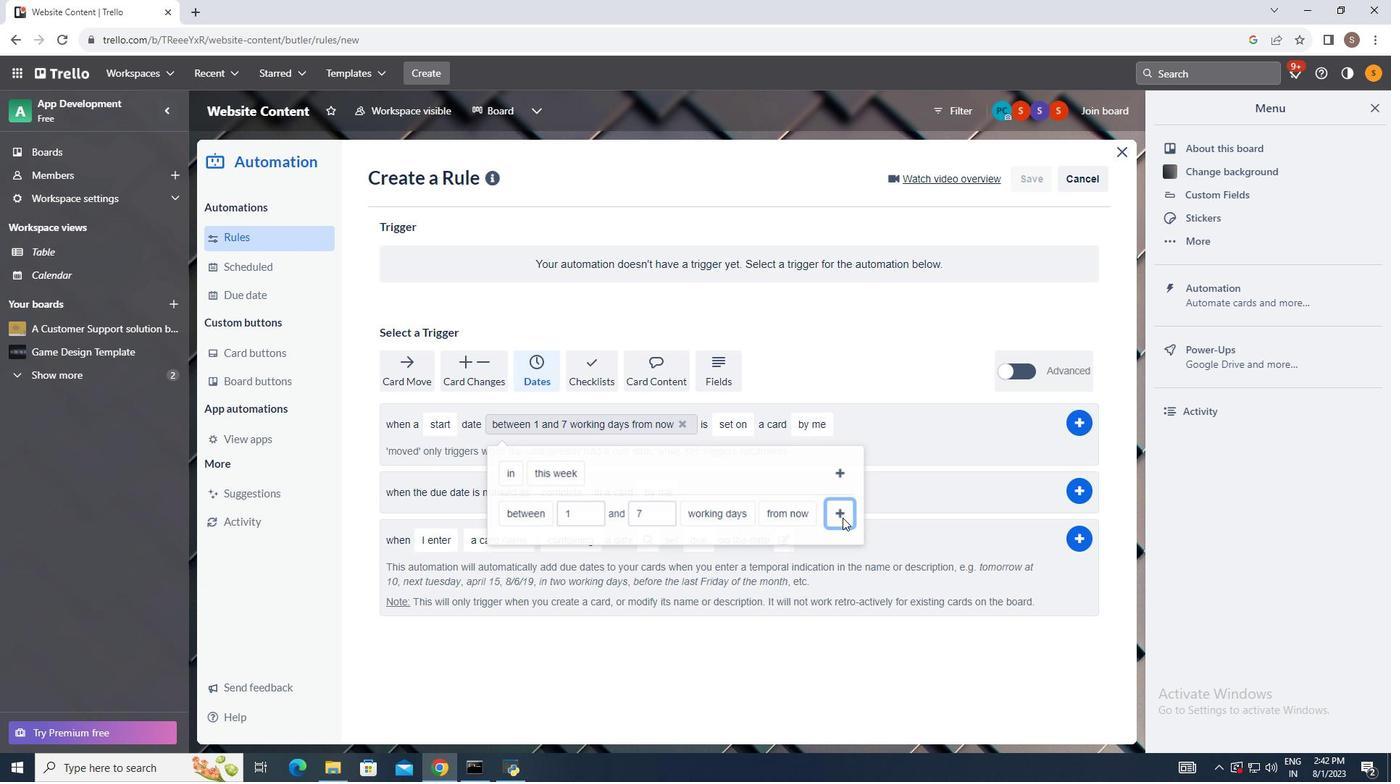 
Action: Mouse moved to (735, 435)
Screenshot: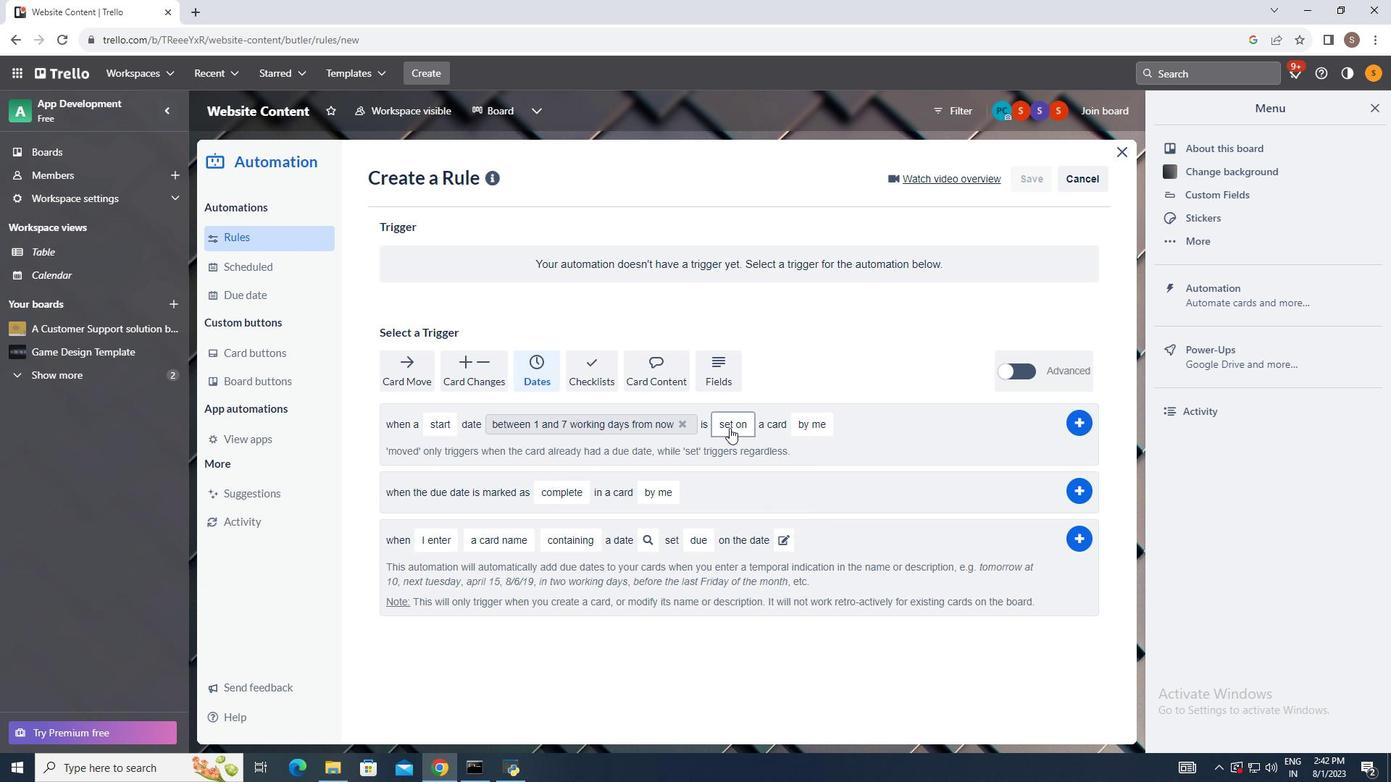 
Action: Mouse pressed left at (735, 435)
Screenshot: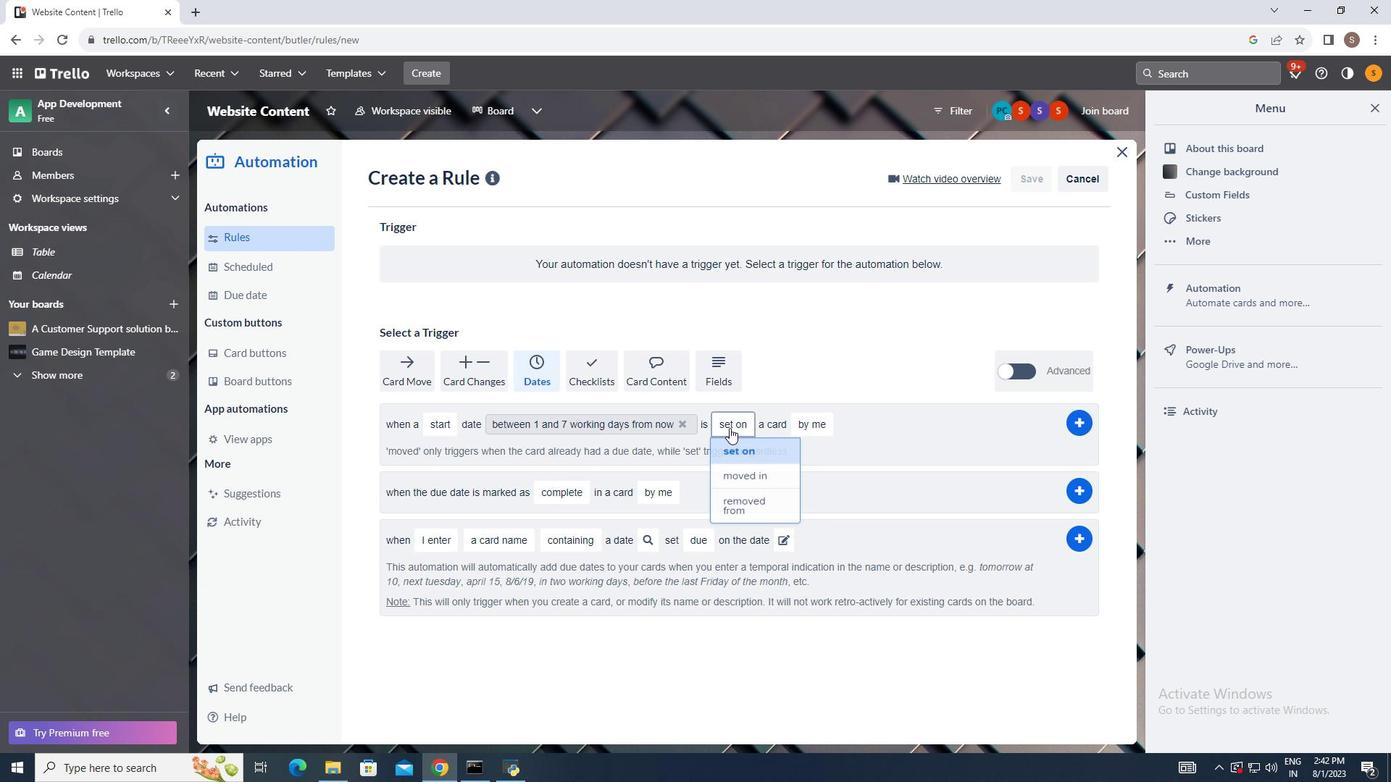 
Action: Mouse moved to (757, 515)
Screenshot: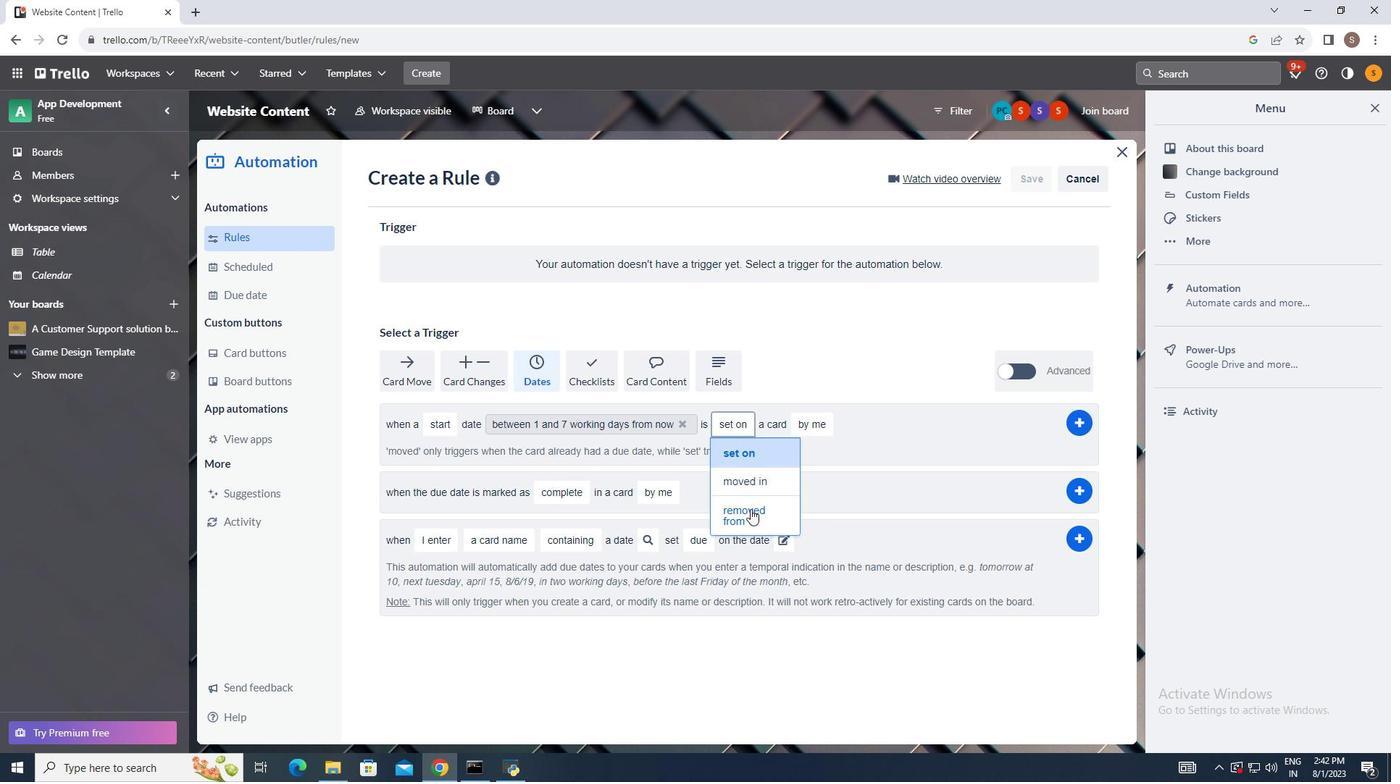 
Action: Mouse pressed left at (757, 515)
Screenshot: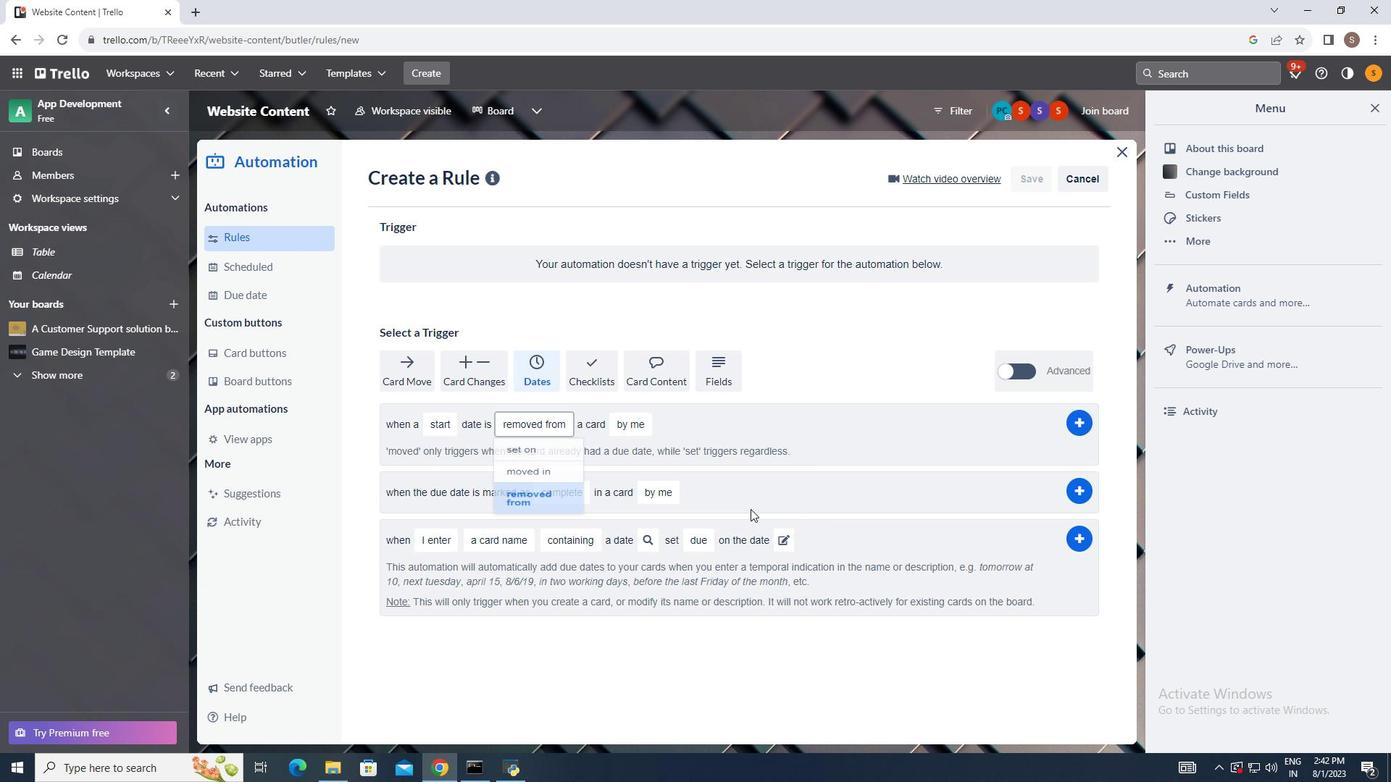
Action: Mouse moved to (647, 426)
Screenshot: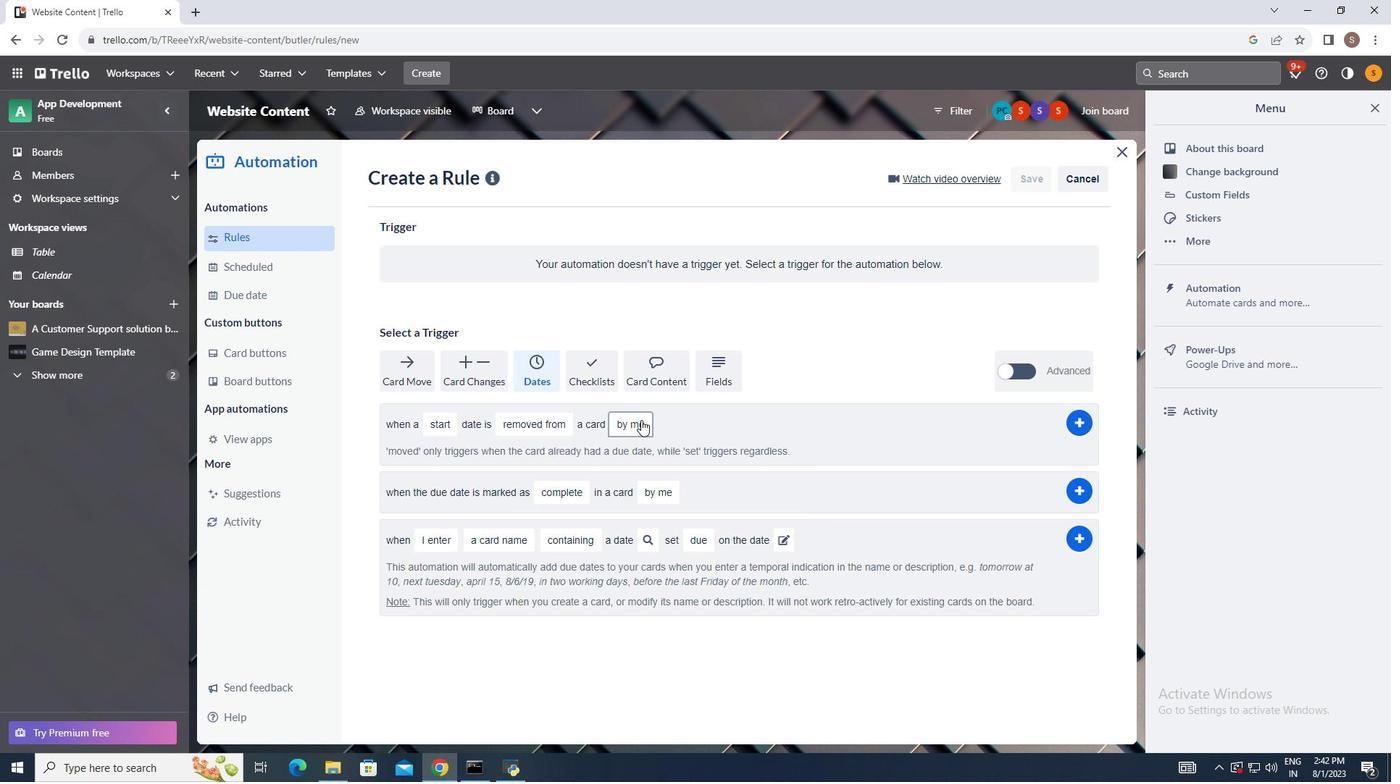 
Action: Mouse pressed left at (647, 426)
Screenshot: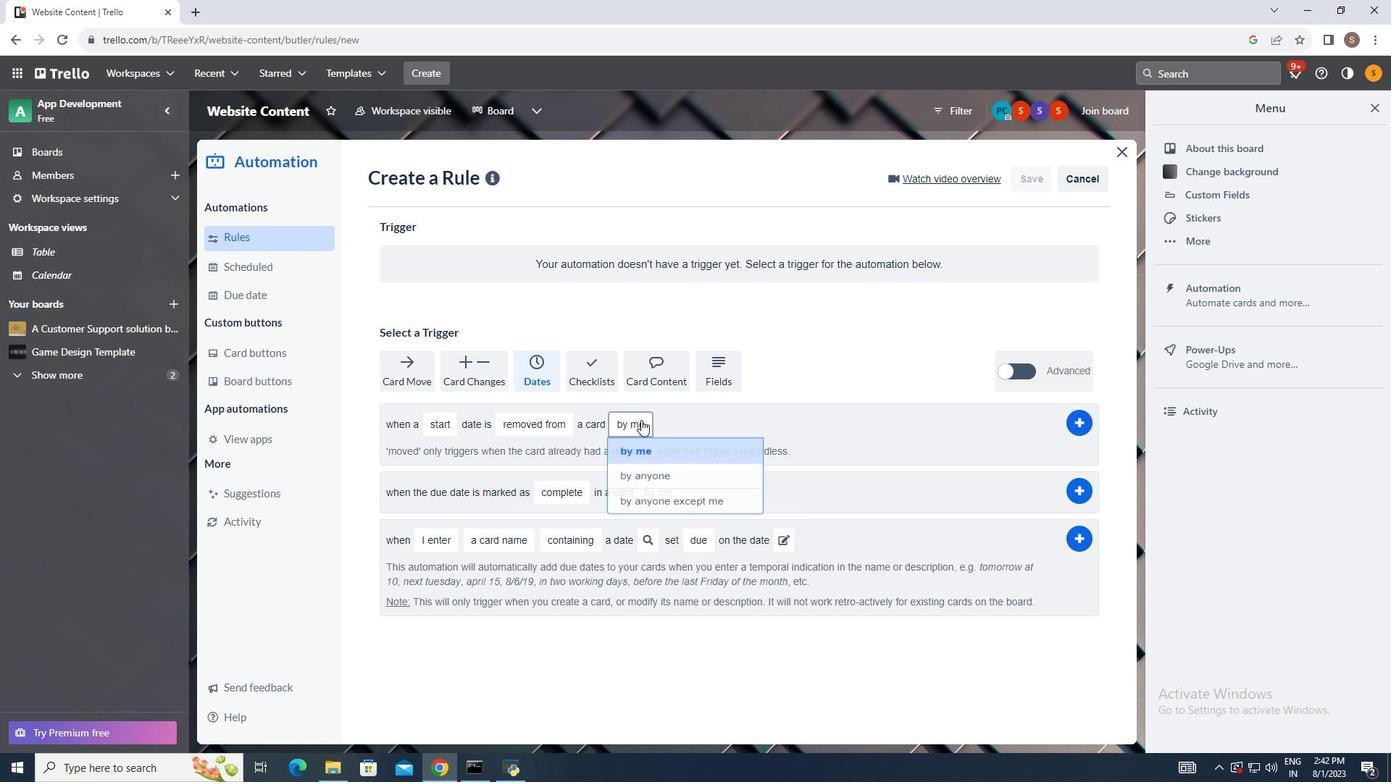 
Action: Mouse moved to (701, 518)
Screenshot: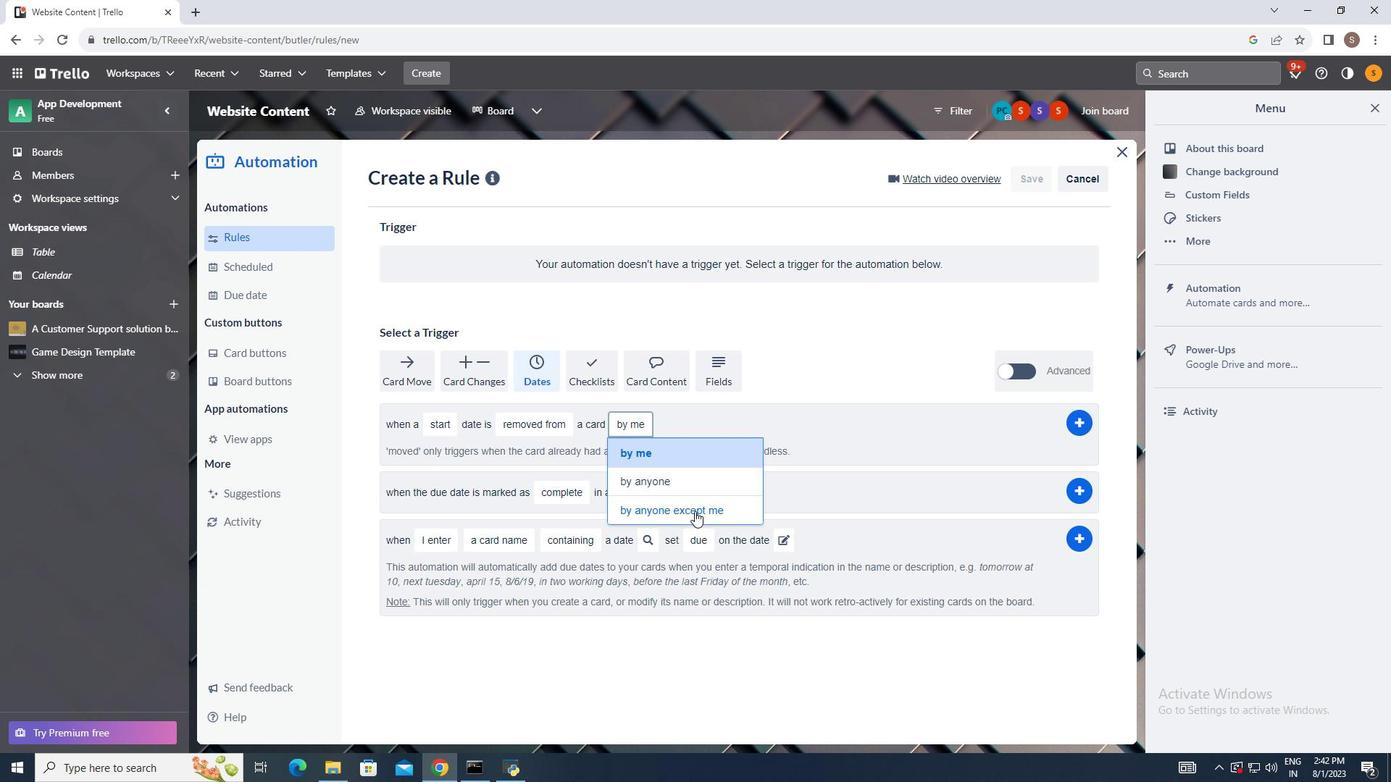 
Action: Mouse pressed left at (701, 518)
Screenshot: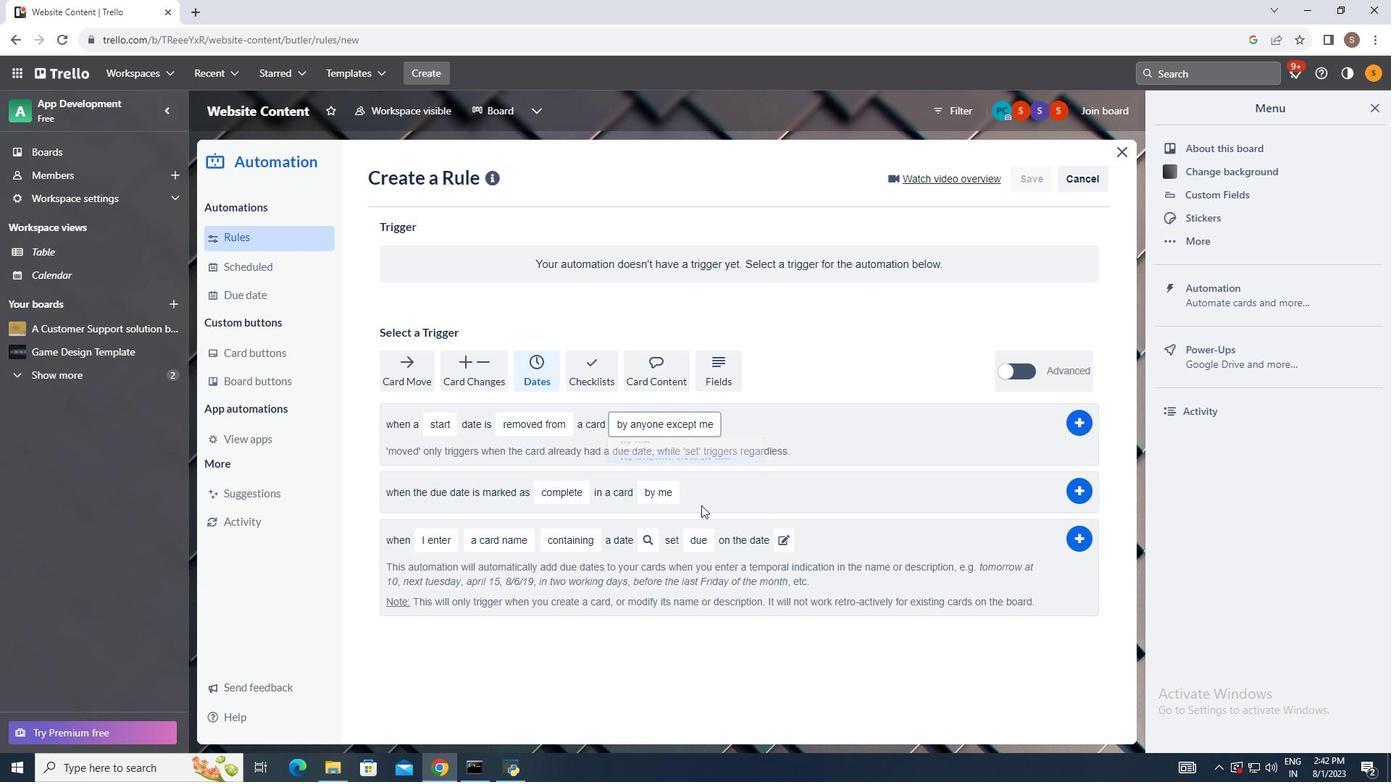 
Action: Mouse moved to (1092, 425)
Screenshot: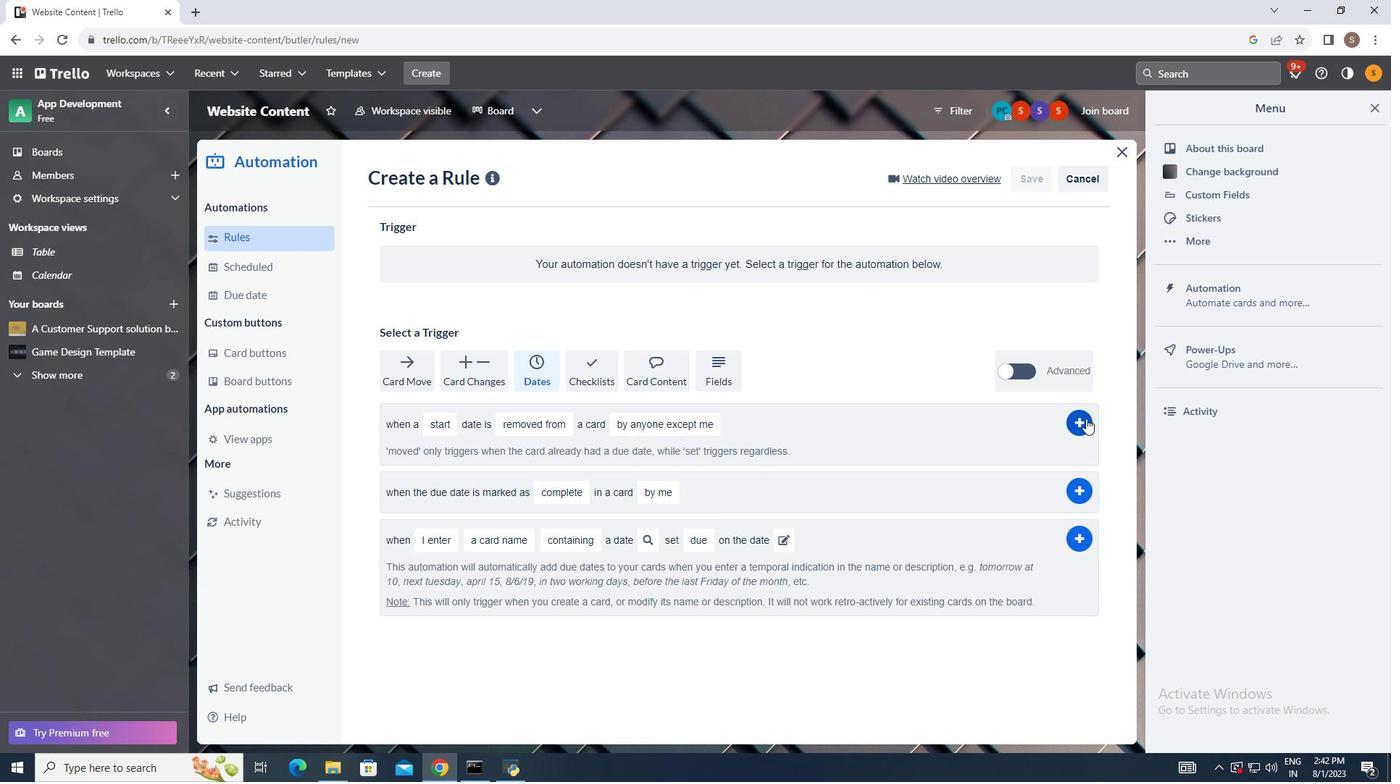 
Action: Mouse pressed left at (1092, 425)
Screenshot: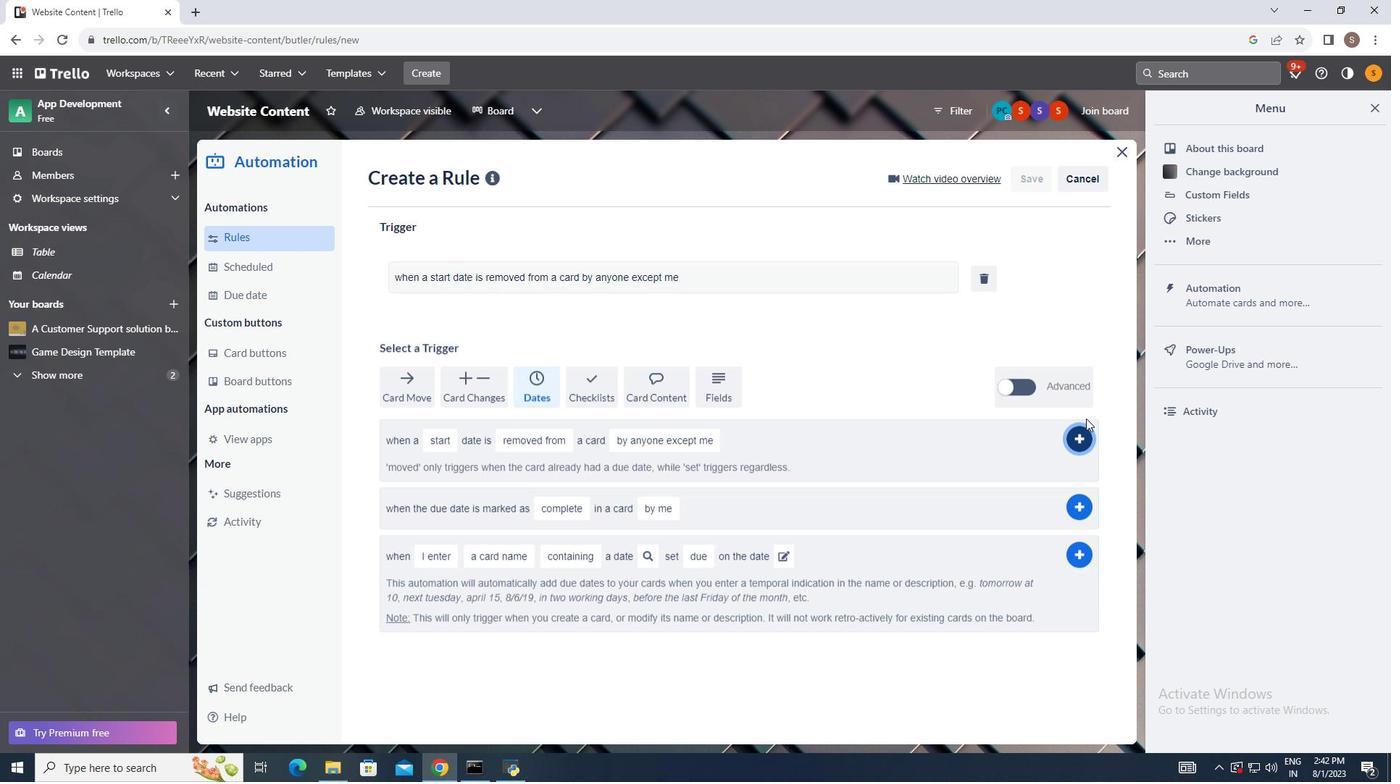 
Action: Mouse moved to (852, 381)
Screenshot: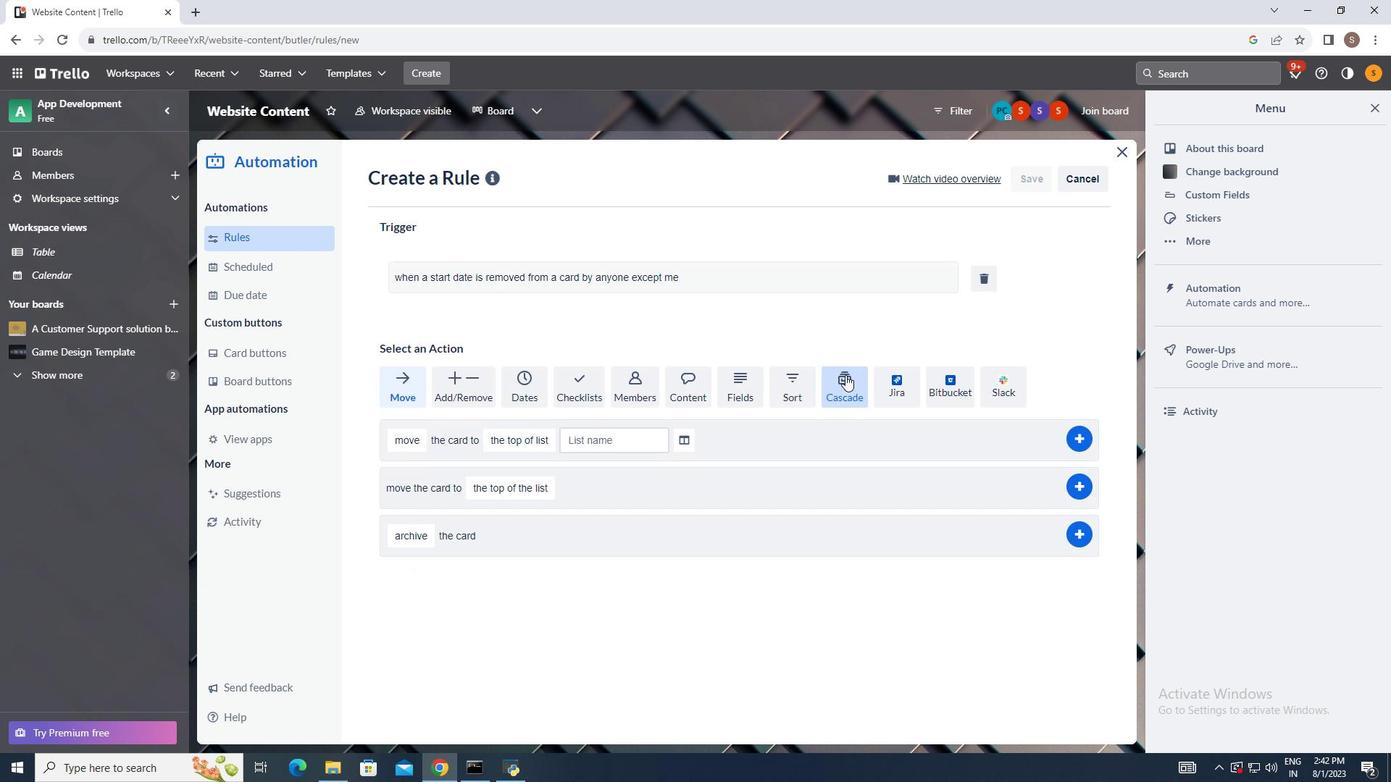 
